 Task: Look for space in Ushibuka, Japan from 8th June, 2023 to 16th June, 2023 for 2 adults in price range Rs.10000 to Rs.15000. Place can be entire place with 1  bedroom having 1 bed and 1 bathroom. Property type can be house, flat, guest house, hotel. Amenities needed are: washing machine. Booking option can be shelf check-in. Required host language is English.
Action: Mouse moved to (465, 76)
Screenshot: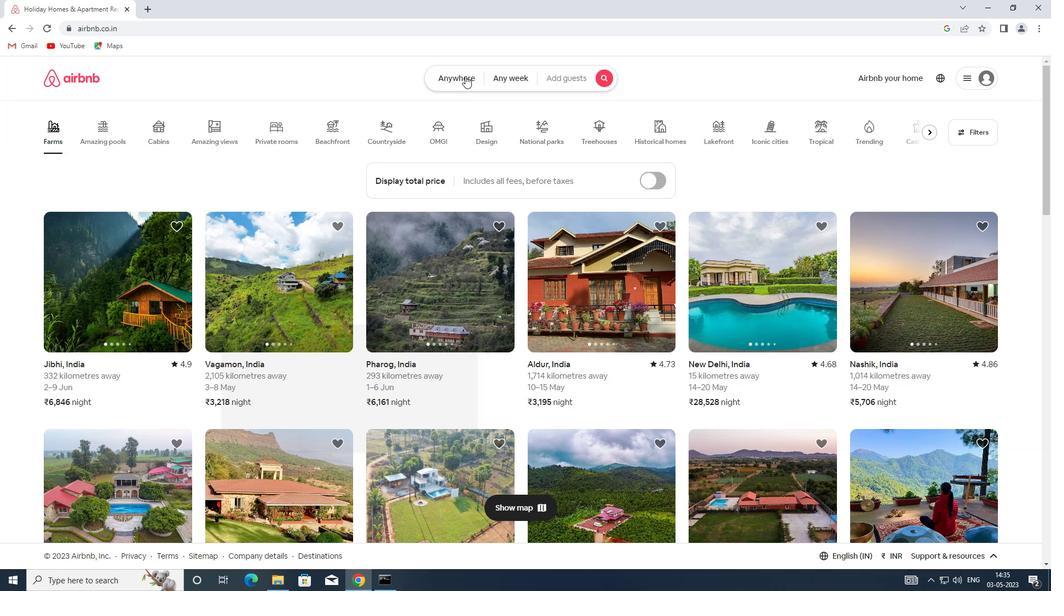 
Action: Mouse pressed left at (465, 76)
Screenshot: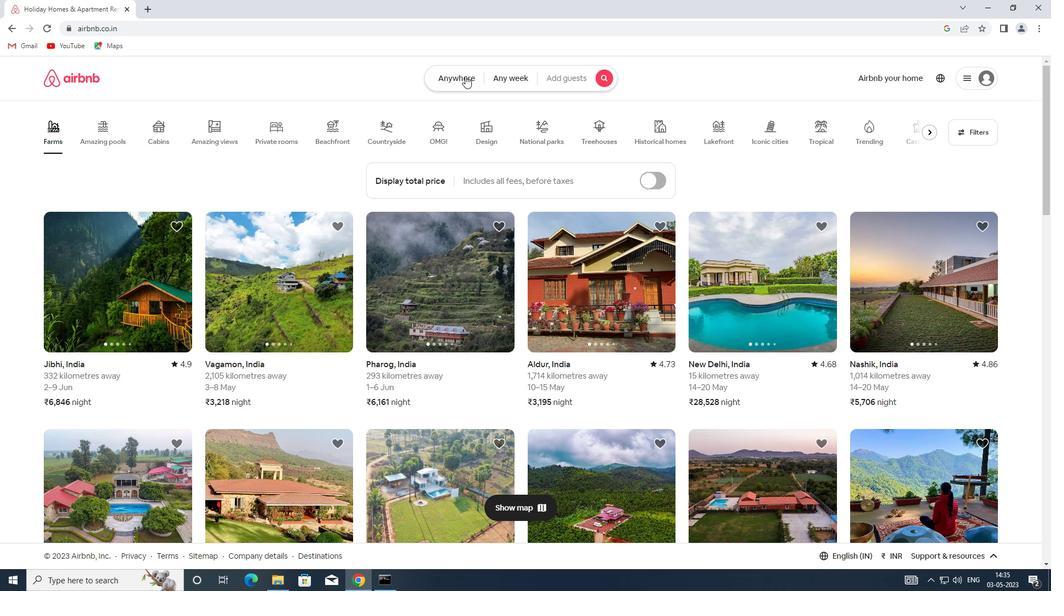 
Action: Mouse moved to (412, 112)
Screenshot: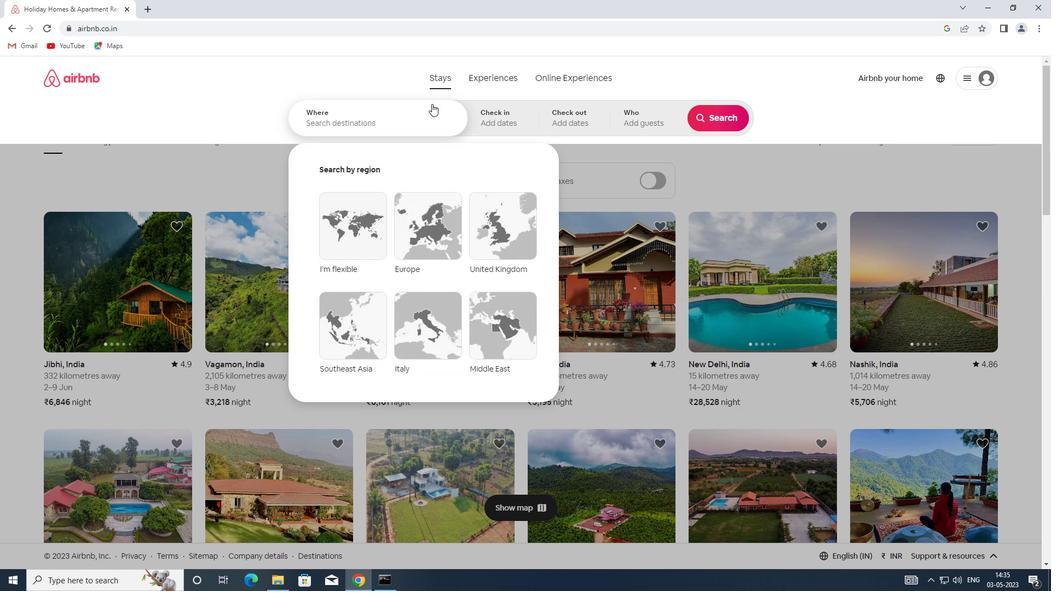 
Action: Mouse pressed left at (412, 112)
Screenshot: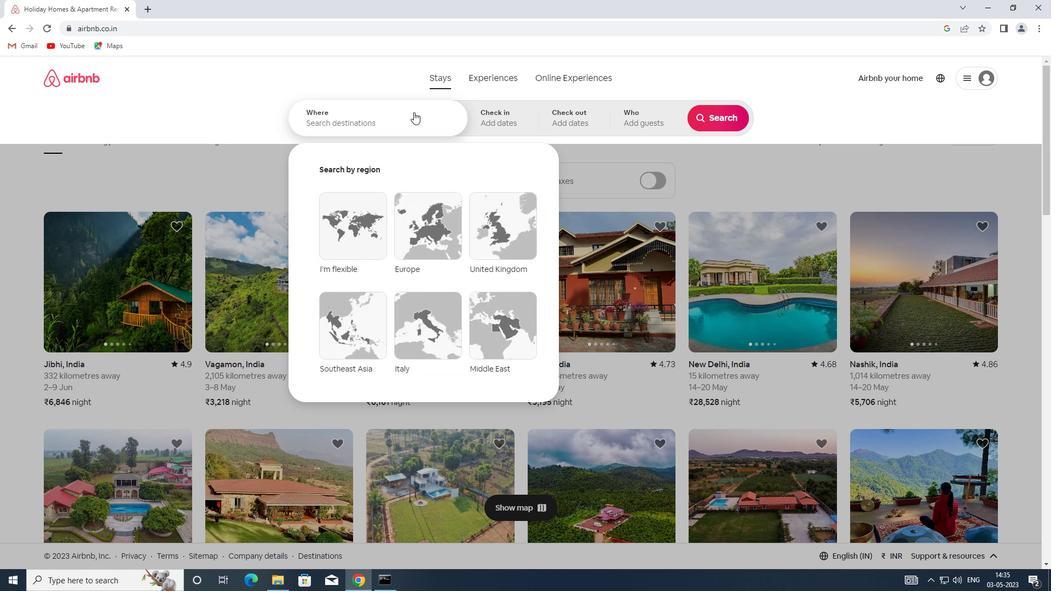 
Action: Key pressed <Key.shift>USHIBUKA,<Key.shift>JAPAN
Screenshot: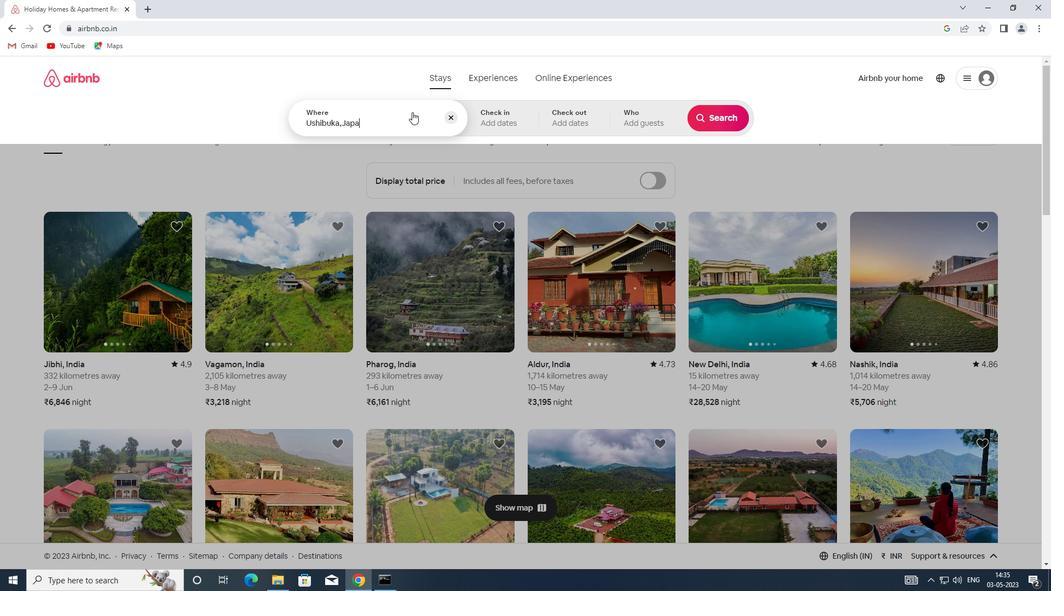 
Action: Mouse moved to (501, 121)
Screenshot: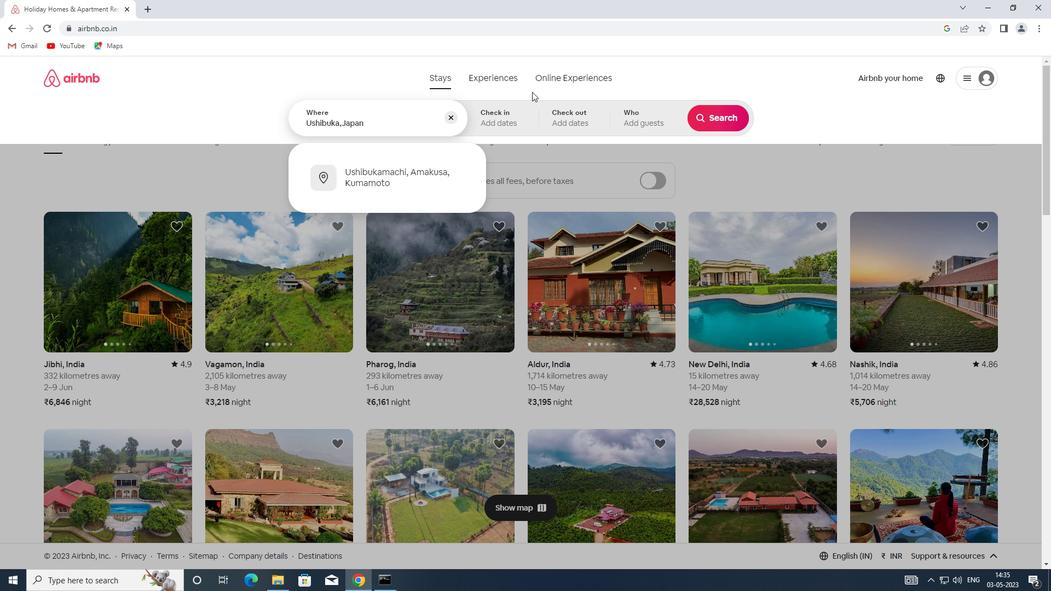 
Action: Mouse pressed left at (501, 121)
Screenshot: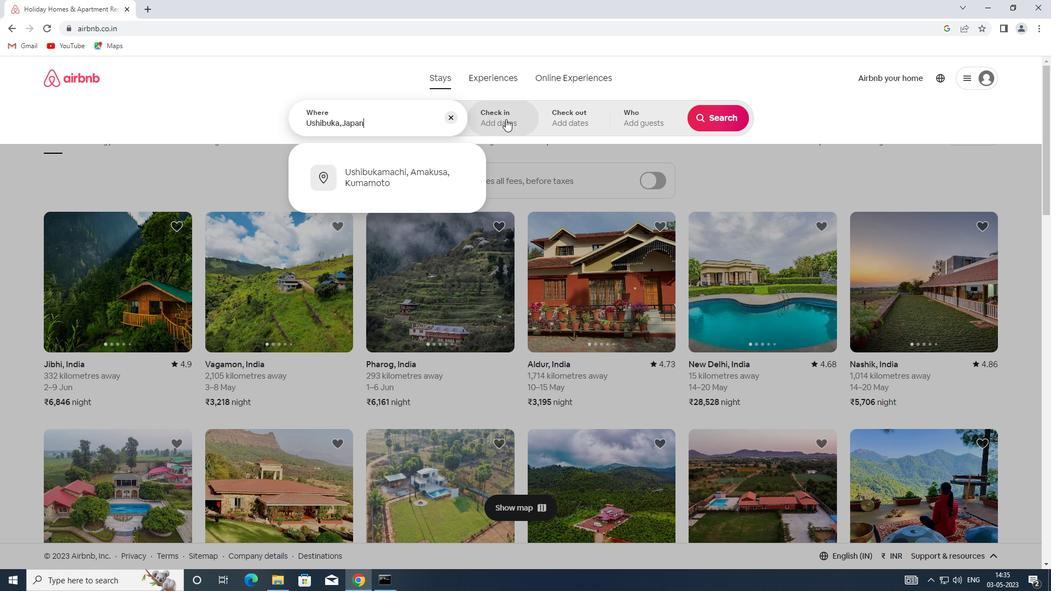 
Action: Mouse moved to (654, 277)
Screenshot: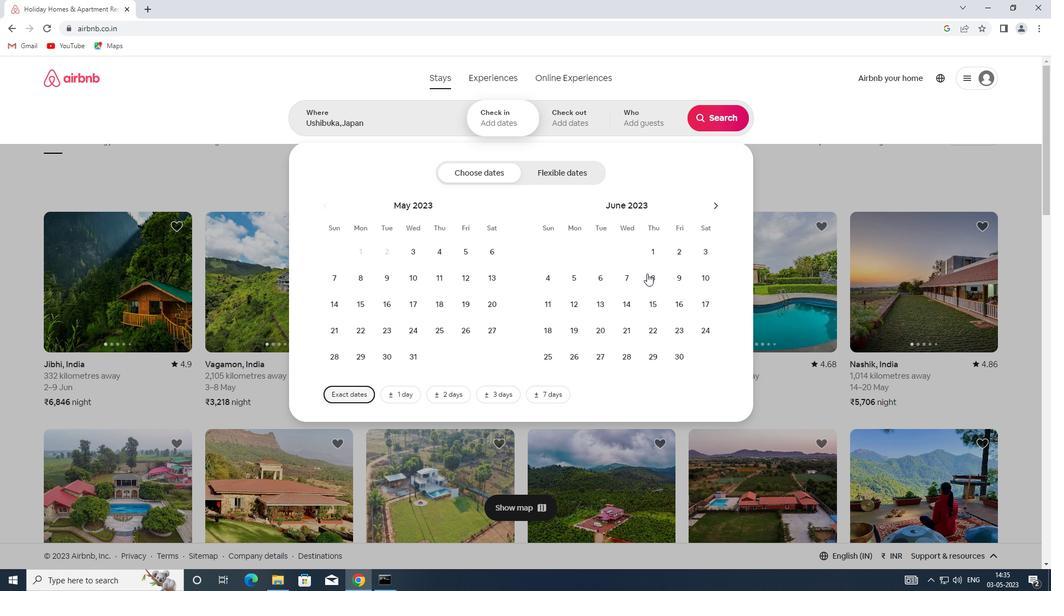 
Action: Mouse pressed left at (654, 277)
Screenshot: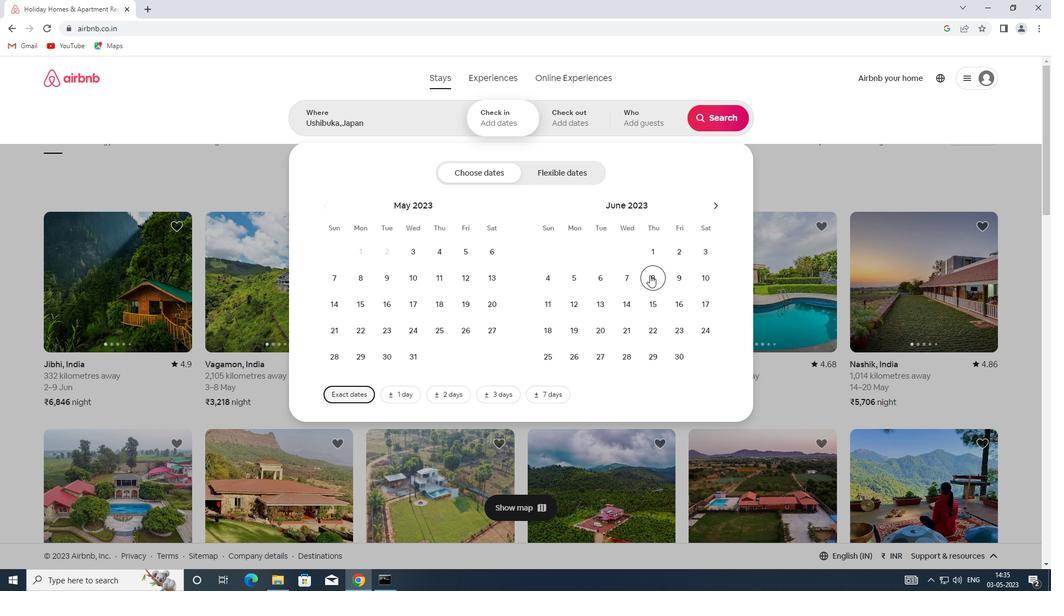 
Action: Mouse moved to (679, 306)
Screenshot: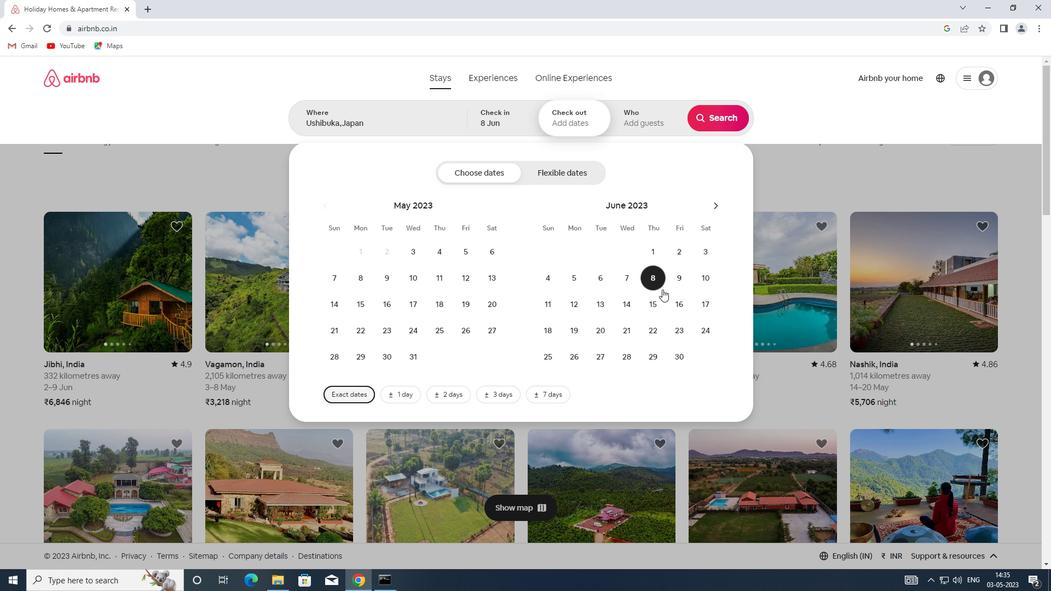 
Action: Mouse pressed left at (679, 306)
Screenshot: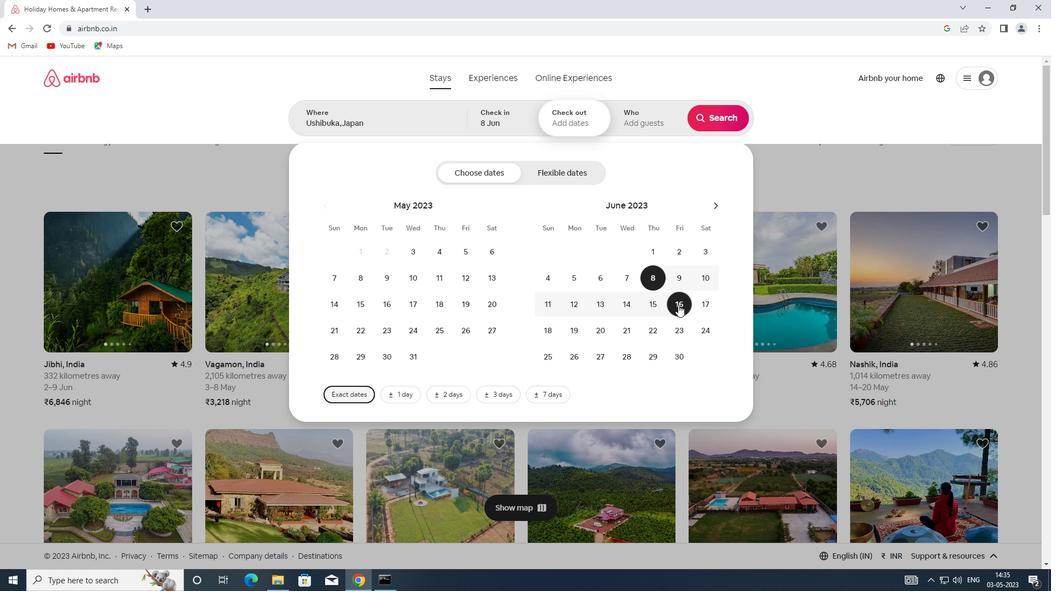 
Action: Mouse moved to (651, 123)
Screenshot: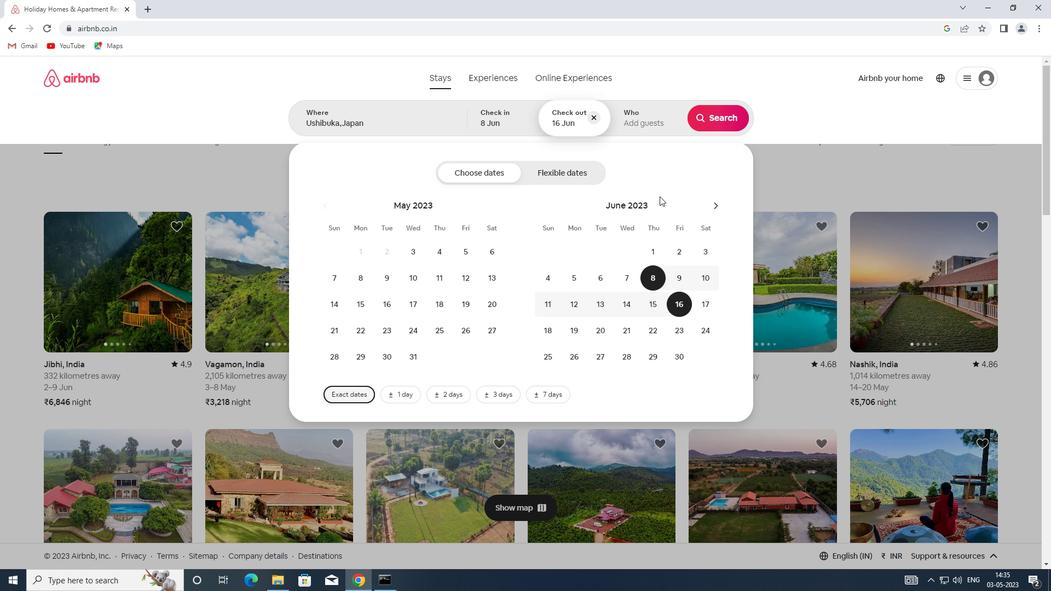 
Action: Mouse pressed left at (651, 123)
Screenshot: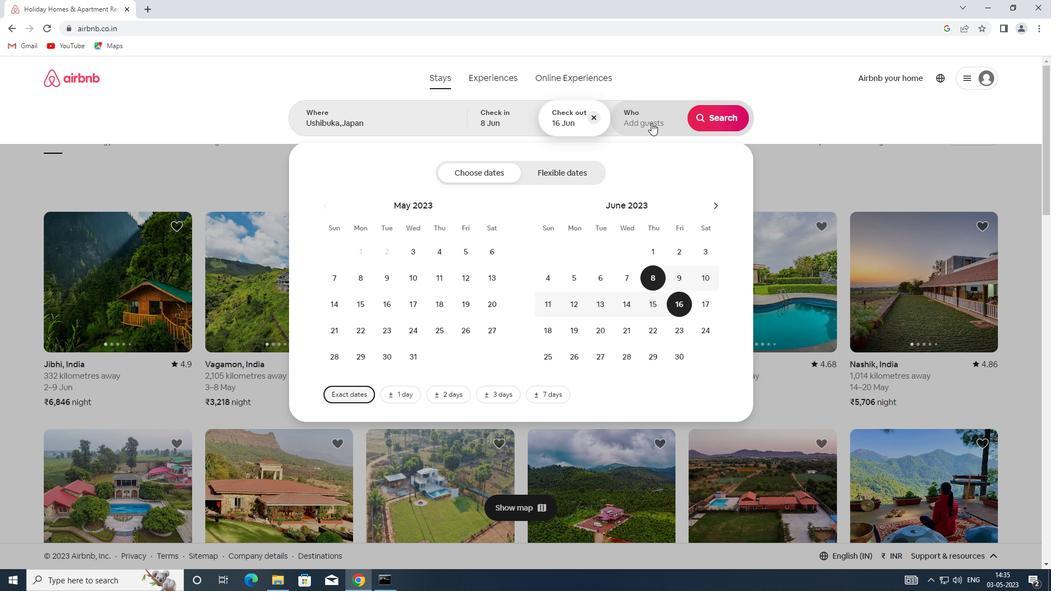 
Action: Mouse moved to (717, 176)
Screenshot: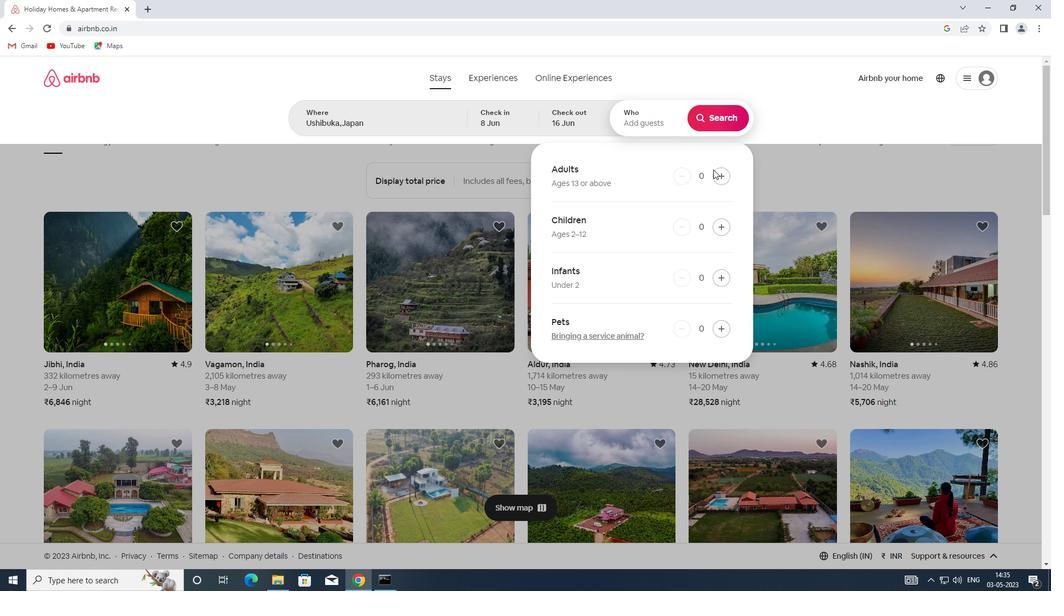 
Action: Mouse pressed left at (717, 176)
Screenshot: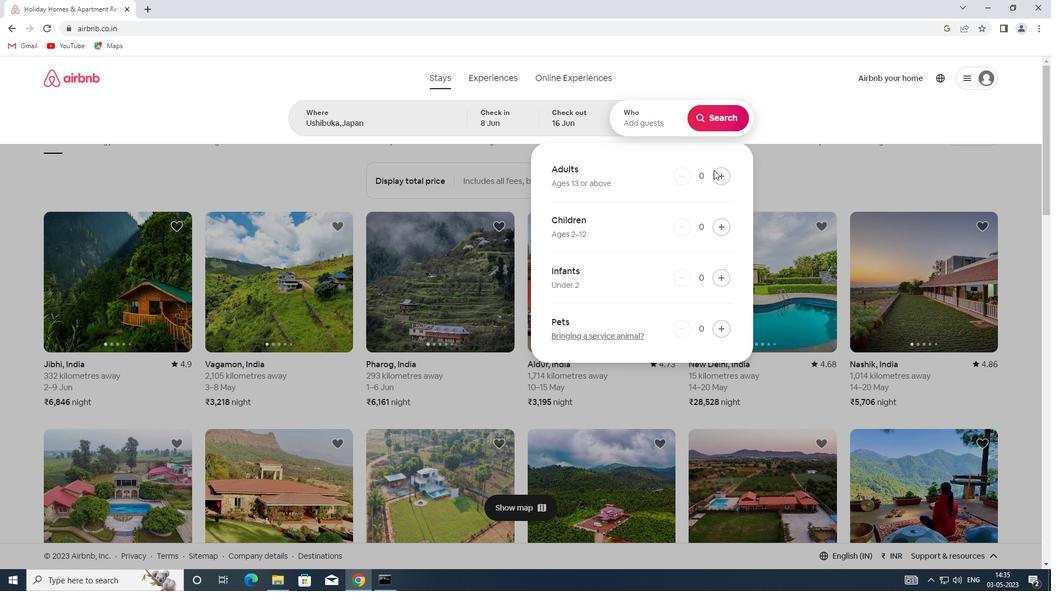 
Action: Mouse pressed left at (717, 176)
Screenshot: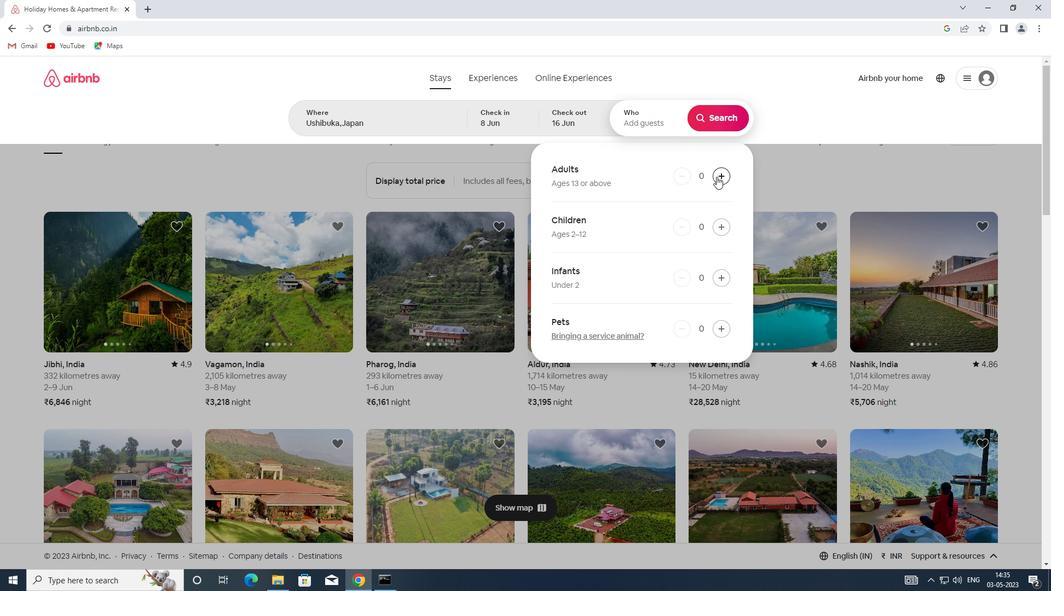 
Action: Mouse moved to (711, 127)
Screenshot: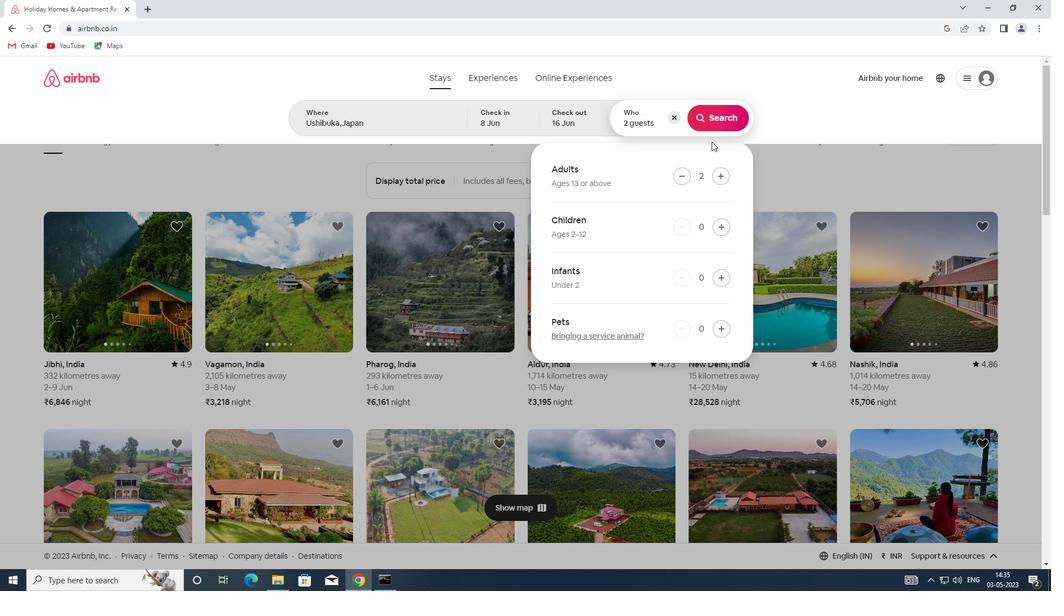 
Action: Mouse pressed left at (711, 127)
Screenshot: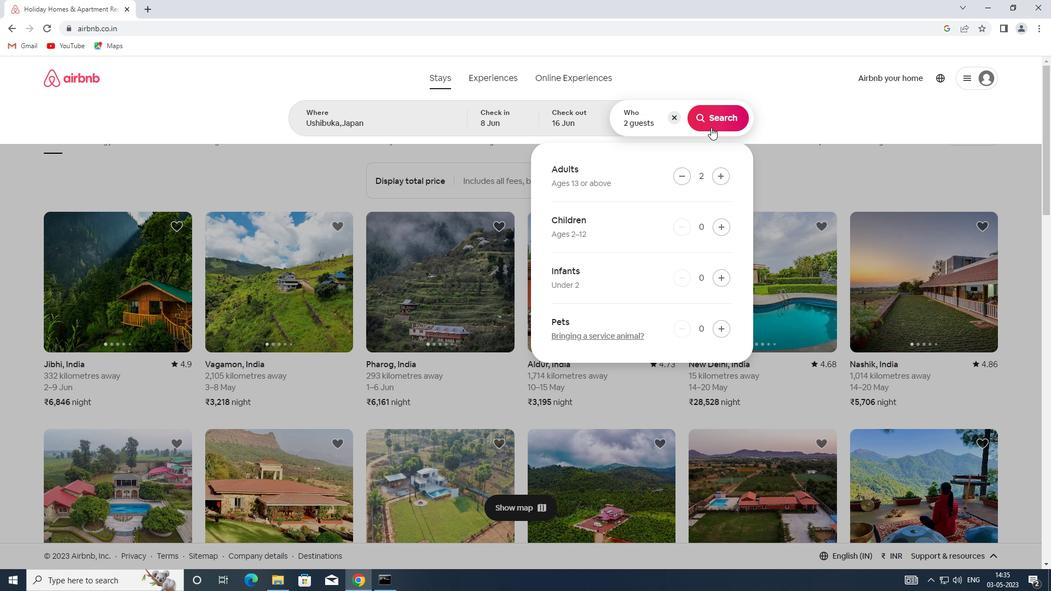 
Action: Mouse moved to (1003, 127)
Screenshot: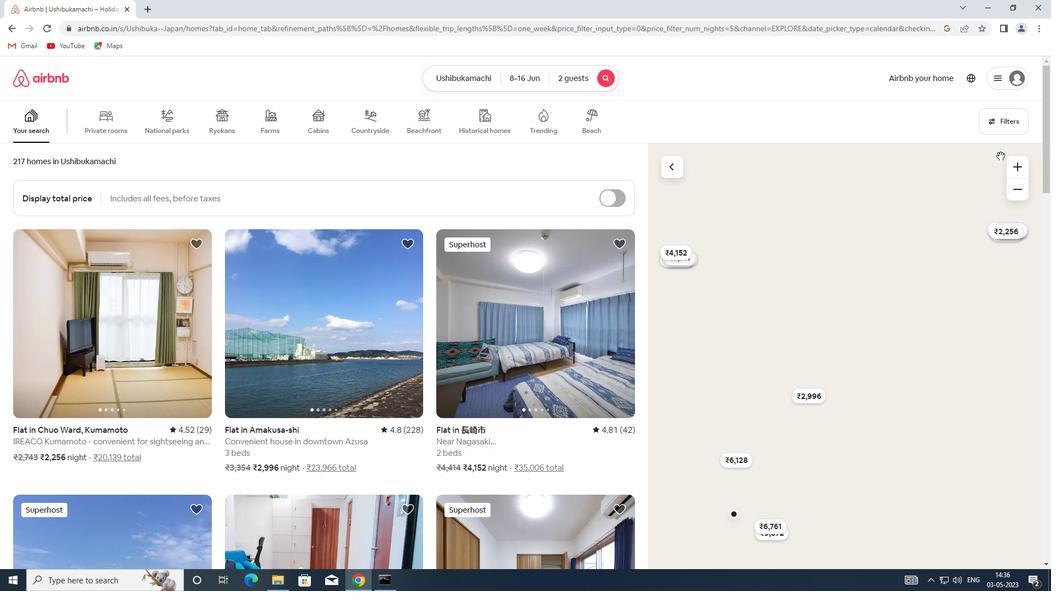 
Action: Mouse pressed left at (1003, 127)
Screenshot: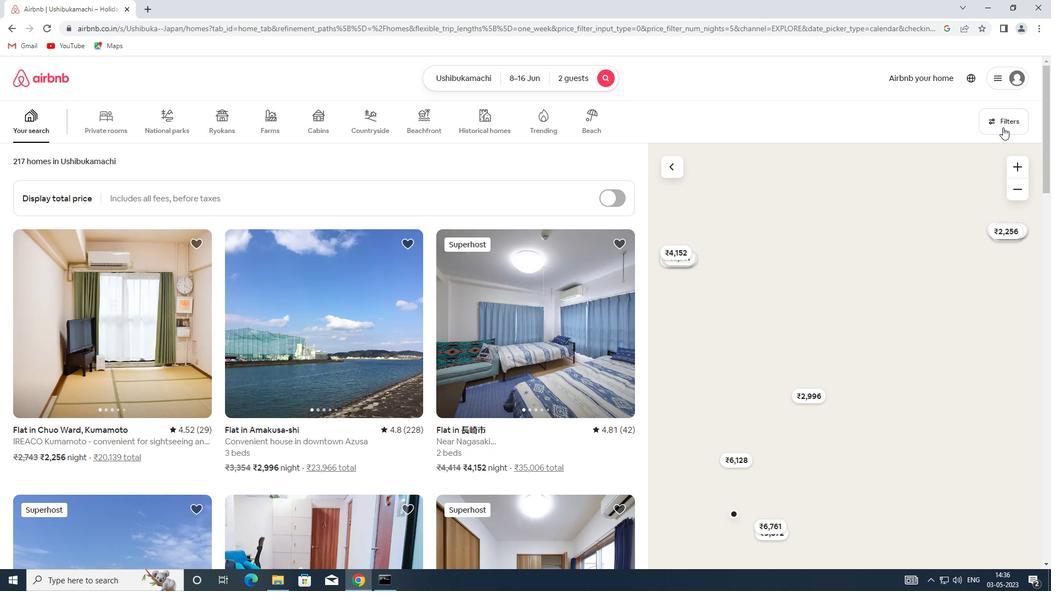
Action: Mouse moved to (394, 264)
Screenshot: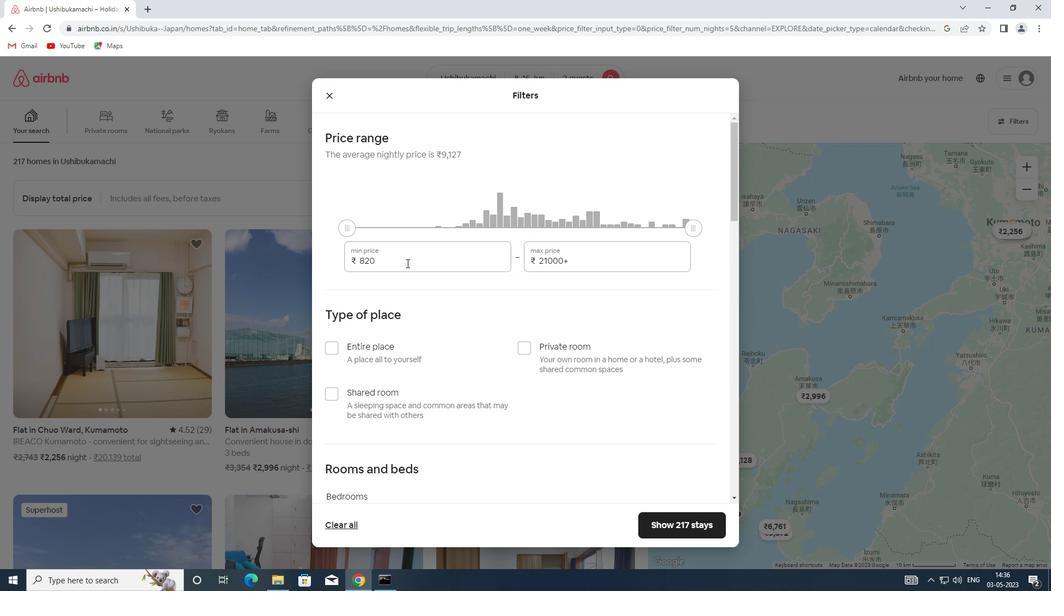 
Action: Mouse pressed left at (394, 264)
Screenshot: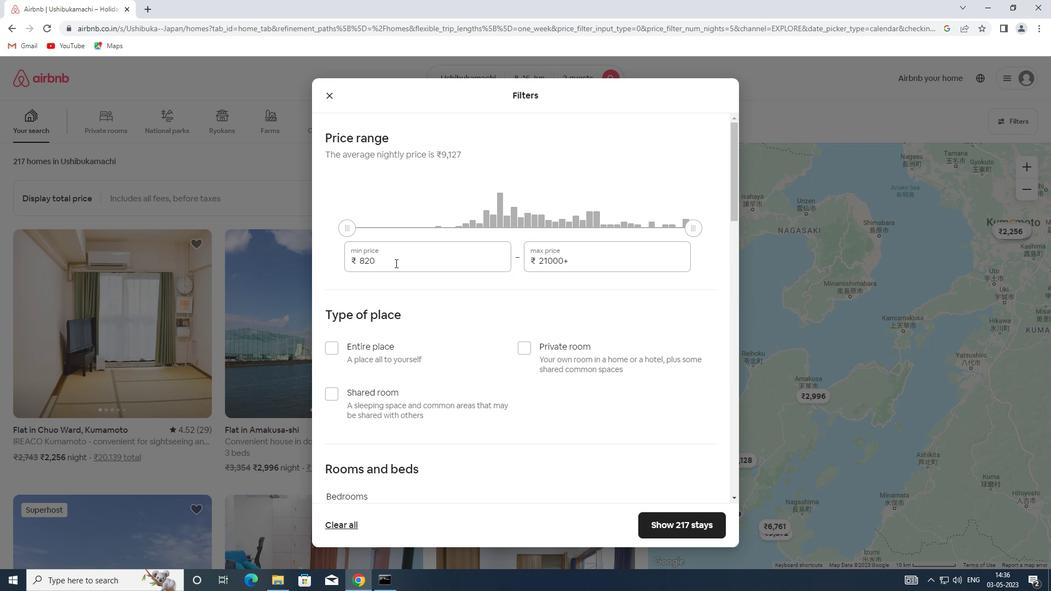 
Action: Mouse moved to (328, 264)
Screenshot: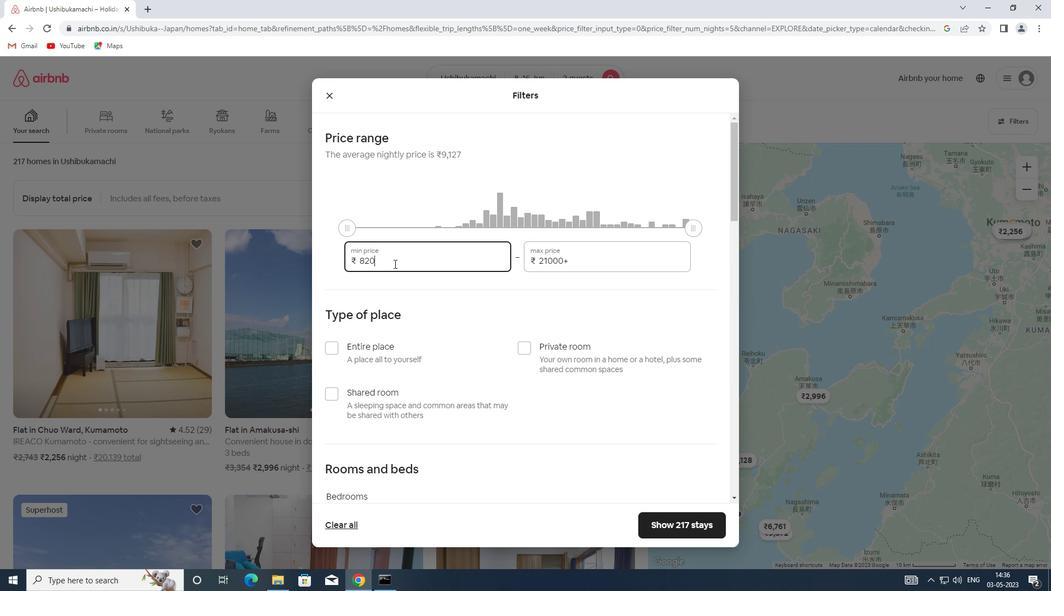 
Action: Key pressed 1000
Screenshot: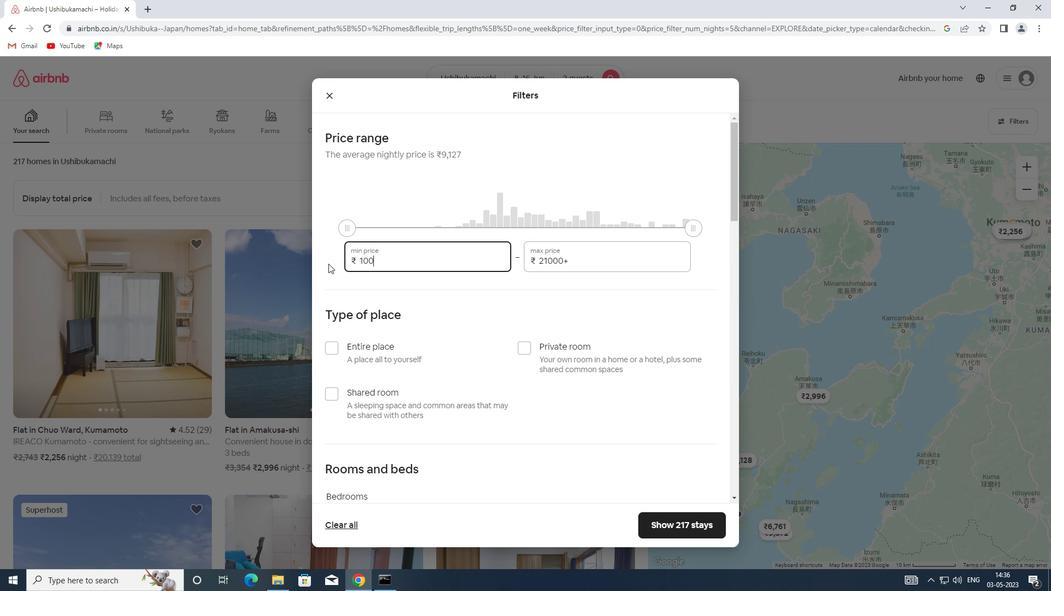 
Action: Mouse moved to (382, 269)
Screenshot: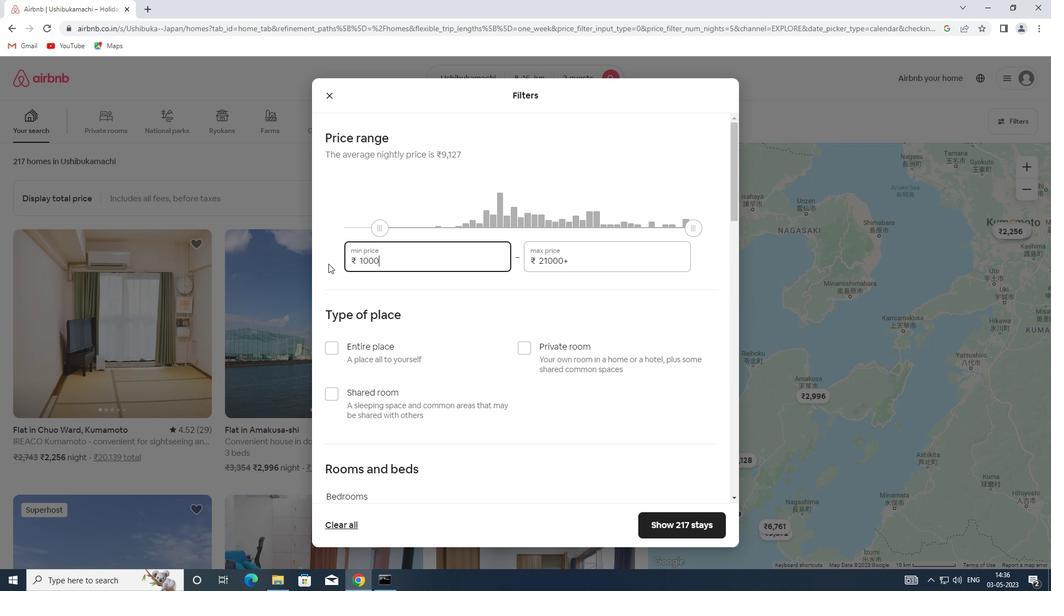 
Action: Key pressed 0
Screenshot: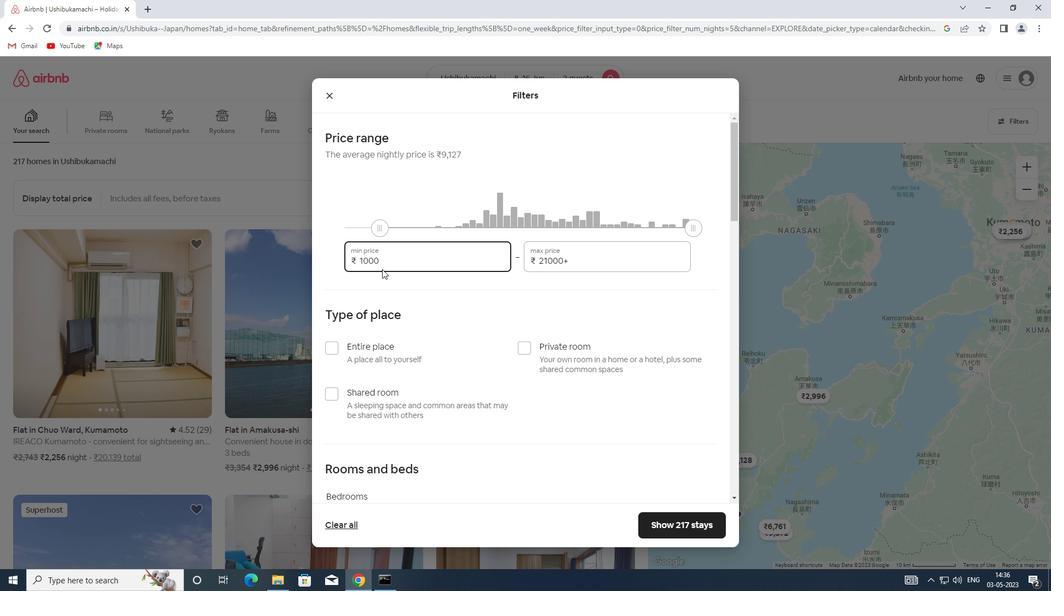 
Action: Mouse moved to (582, 262)
Screenshot: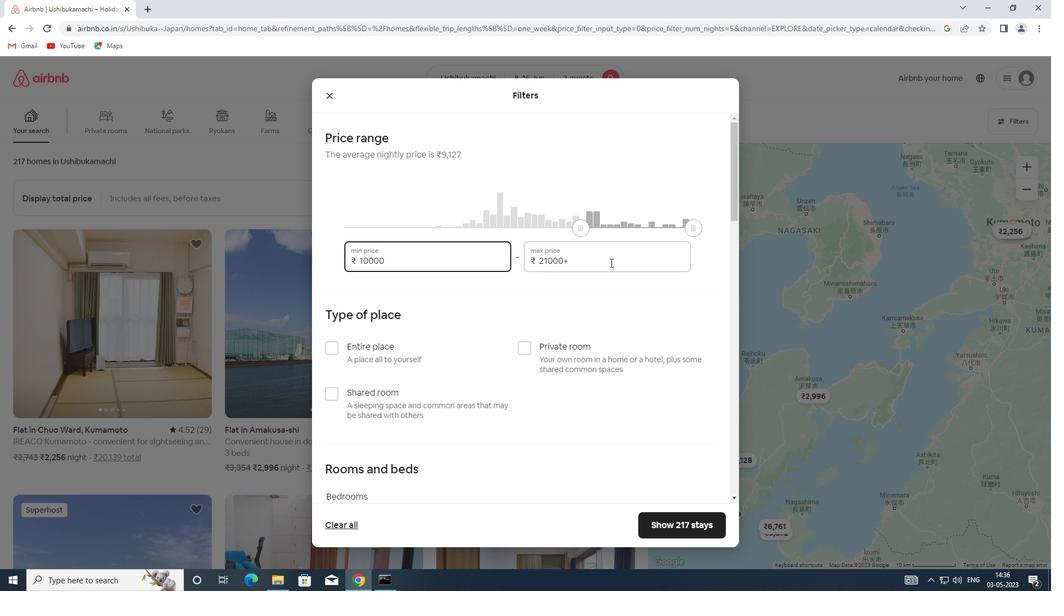 
Action: Mouse pressed left at (582, 262)
Screenshot: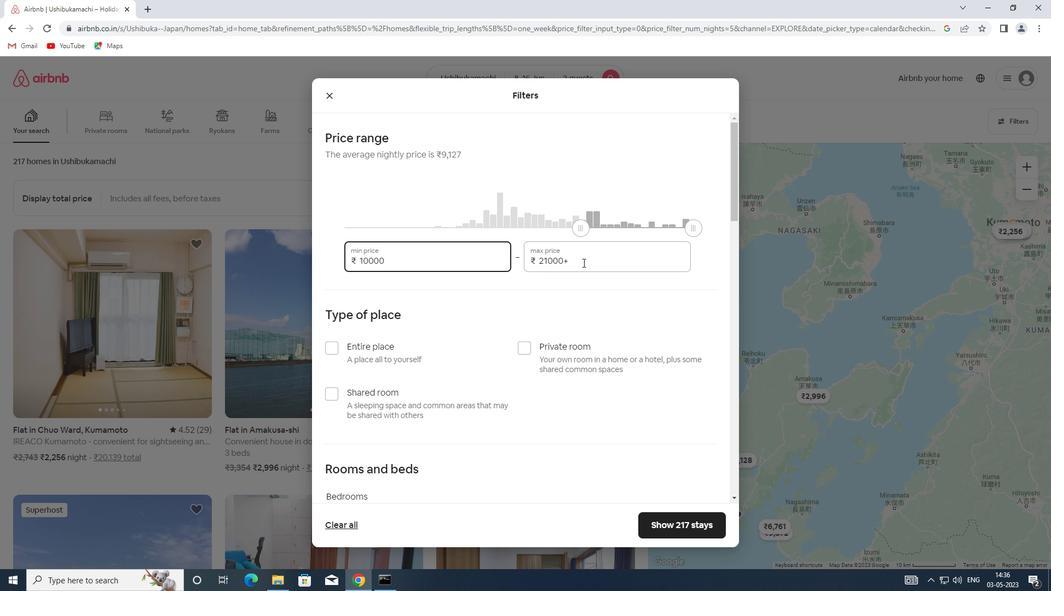 
Action: Mouse moved to (500, 260)
Screenshot: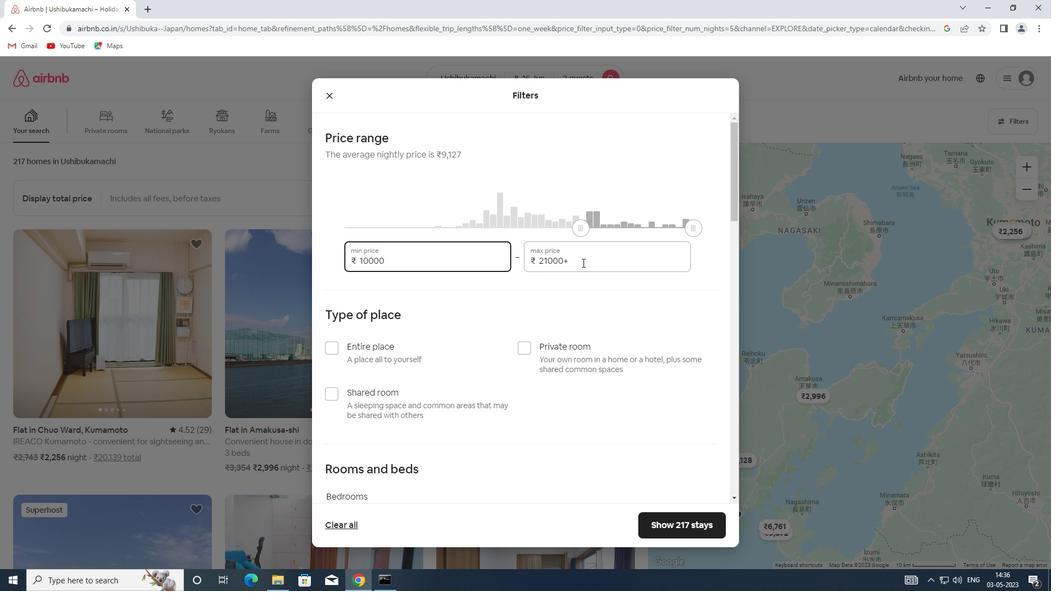
Action: Key pressed 15000
Screenshot: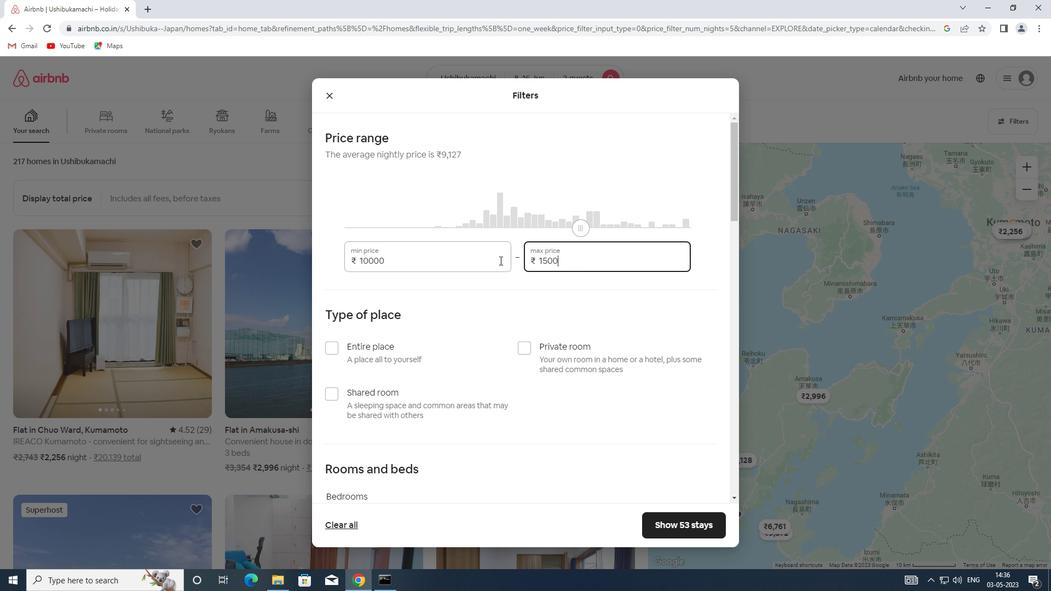 
Action: Mouse moved to (366, 349)
Screenshot: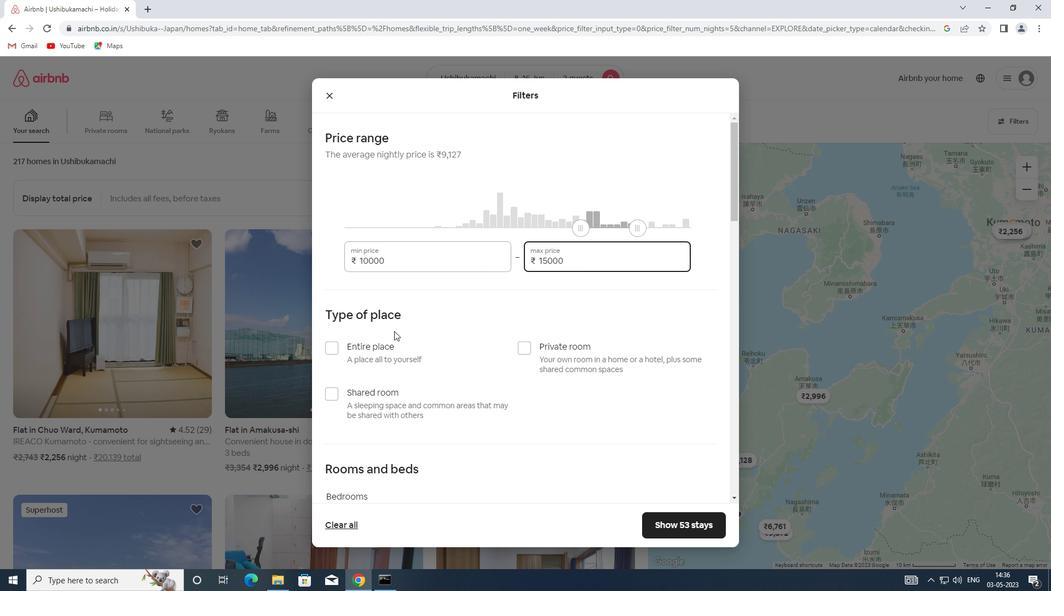 
Action: Mouse pressed left at (366, 349)
Screenshot: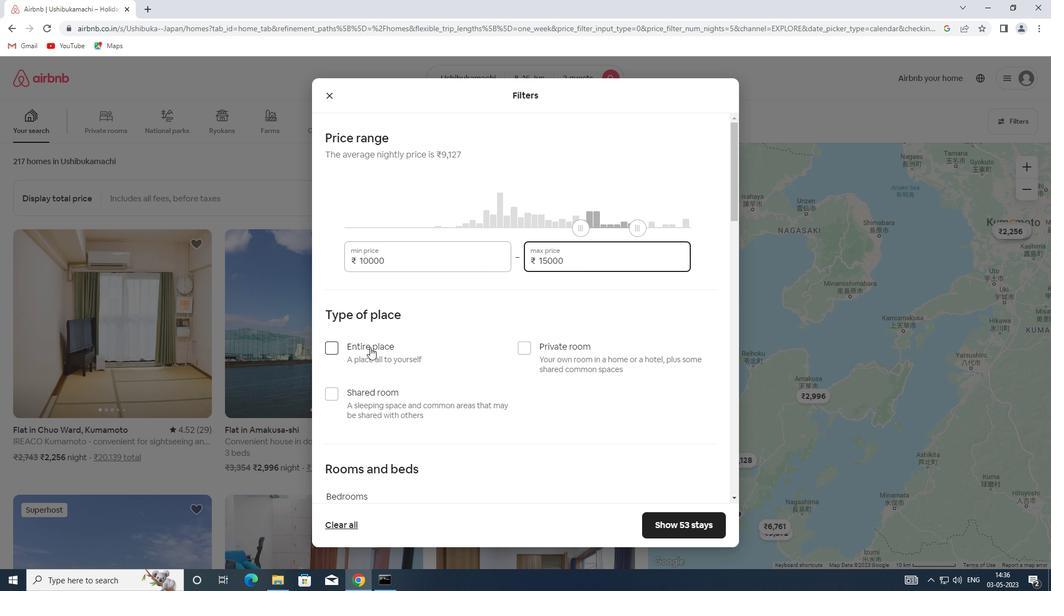 
Action: Mouse moved to (377, 327)
Screenshot: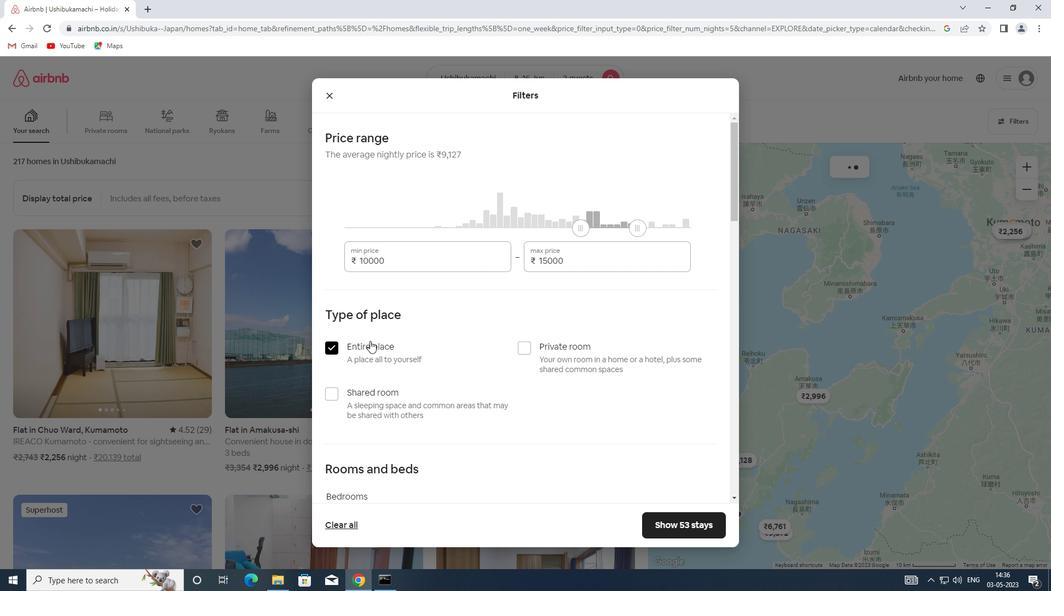 
Action: Mouse scrolled (377, 327) with delta (0, 0)
Screenshot: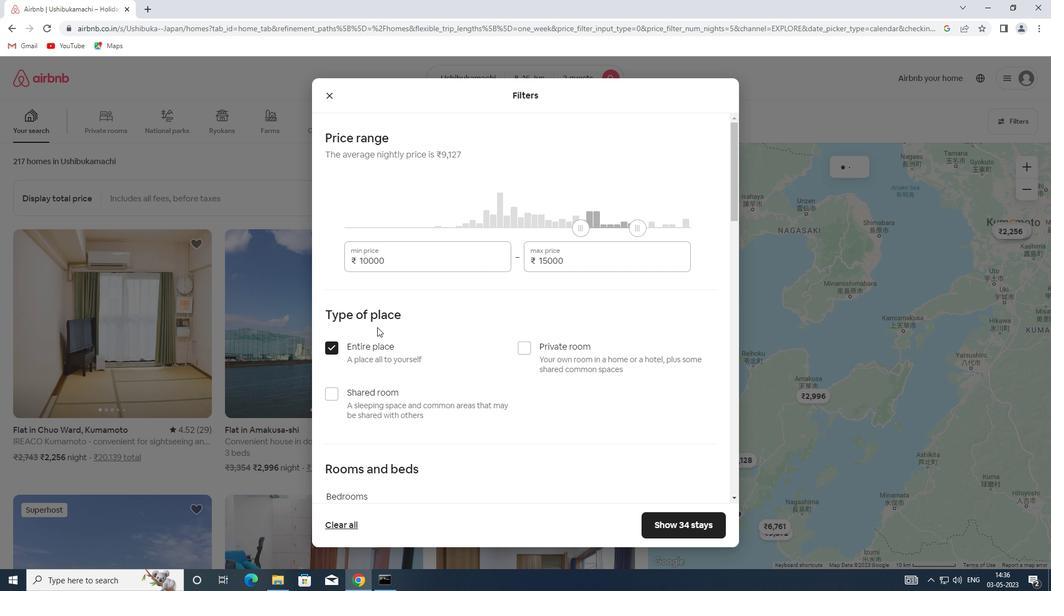 
Action: Mouse scrolled (377, 327) with delta (0, 0)
Screenshot: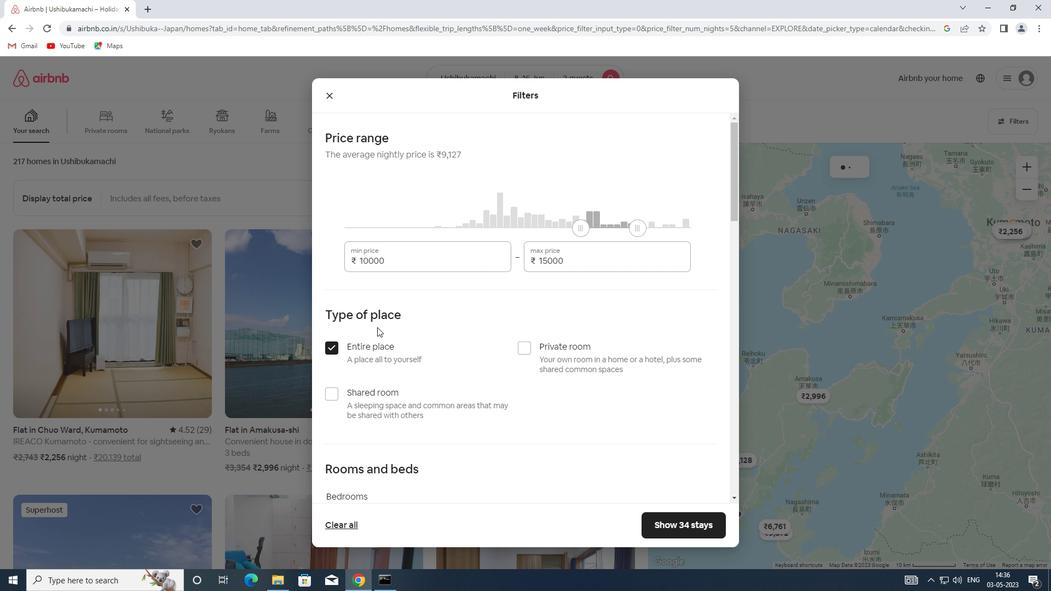 
Action: Mouse scrolled (377, 327) with delta (0, 0)
Screenshot: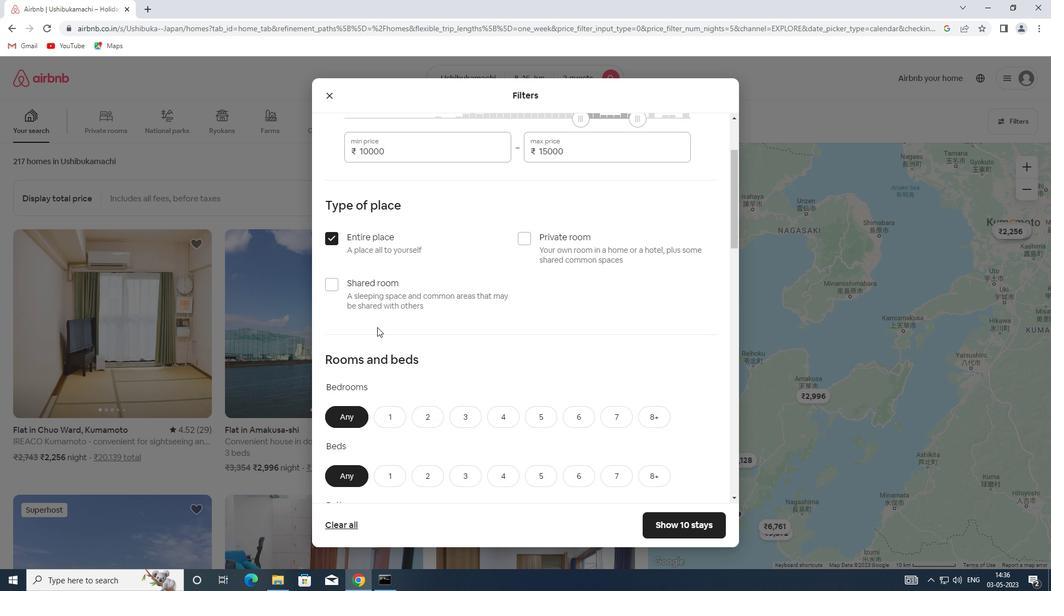 
Action: Mouse scrolled (377, 327) with delta (0, 0)
Screenshot: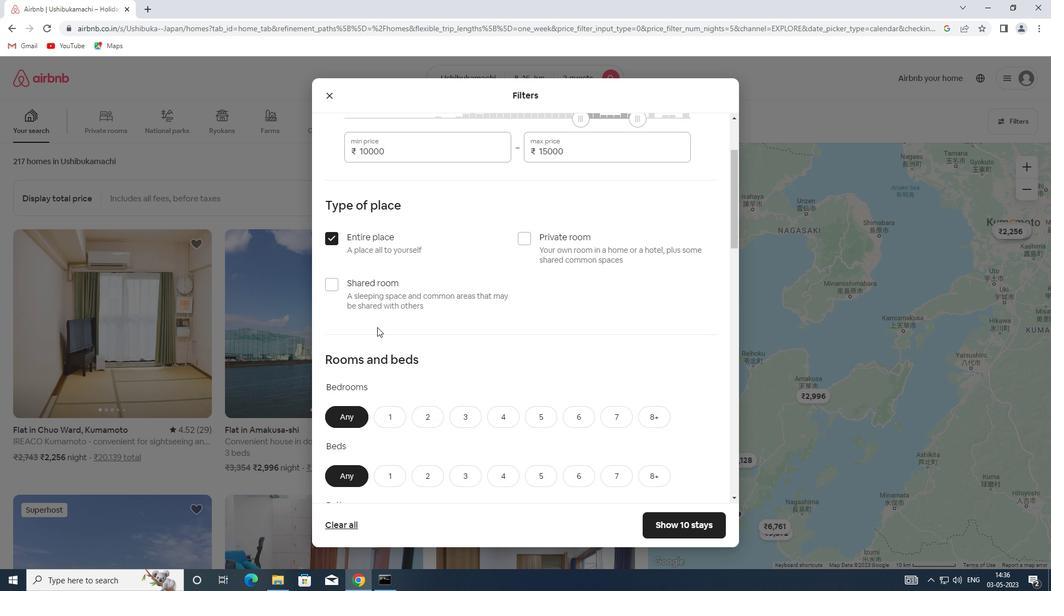 
Action: Mouse moved to (381, 315)
Screenshot: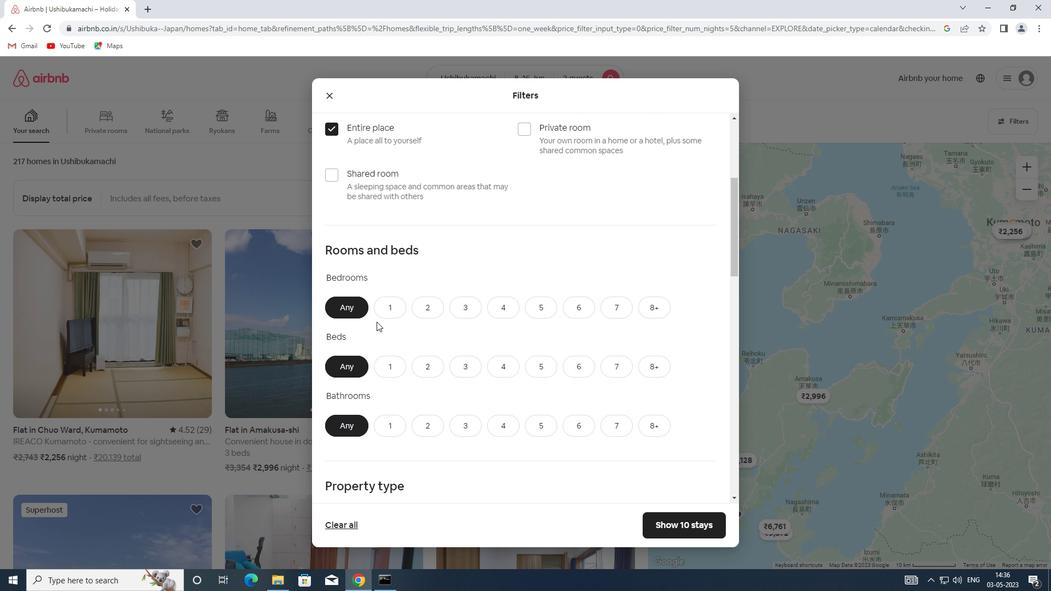 
Action: Mouse pressed left at (381, 315)
Screenshot: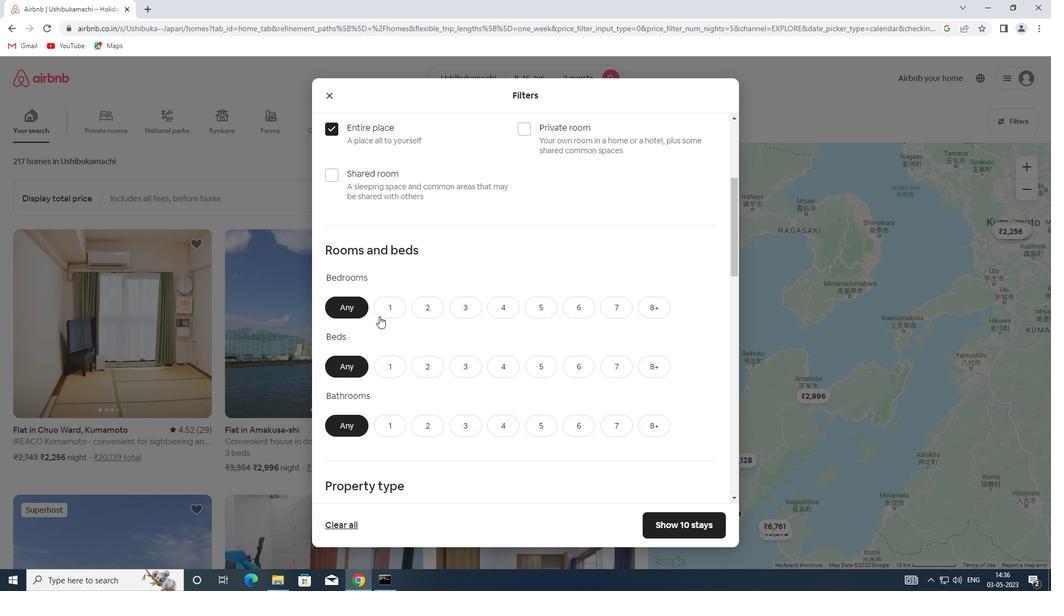 
Action: Mouse moved to (389, 360)
Screenshot: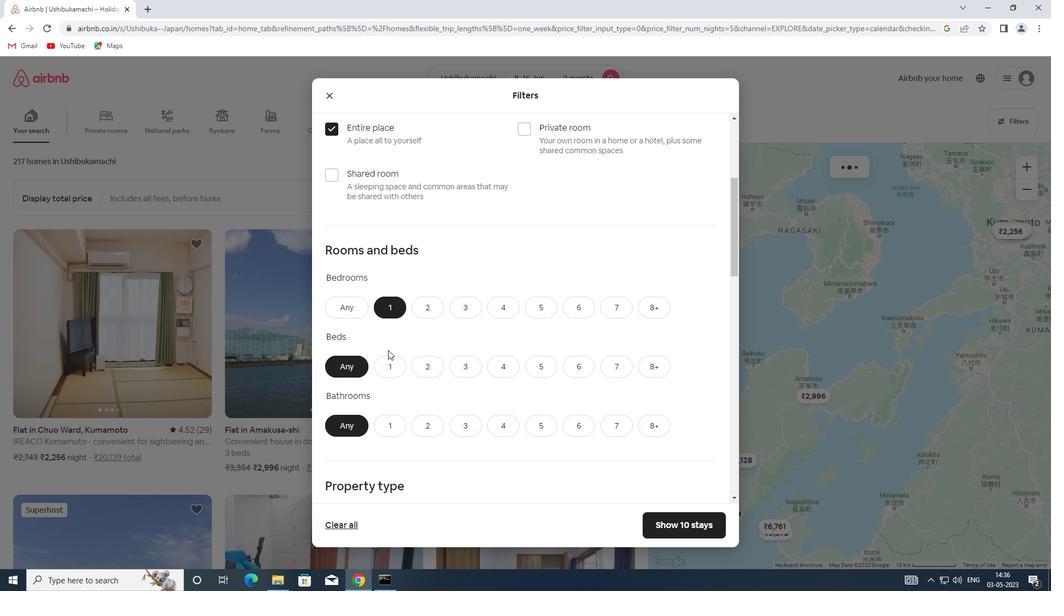 
Action: Mouse pressed left at (389, 360)
Screenshot: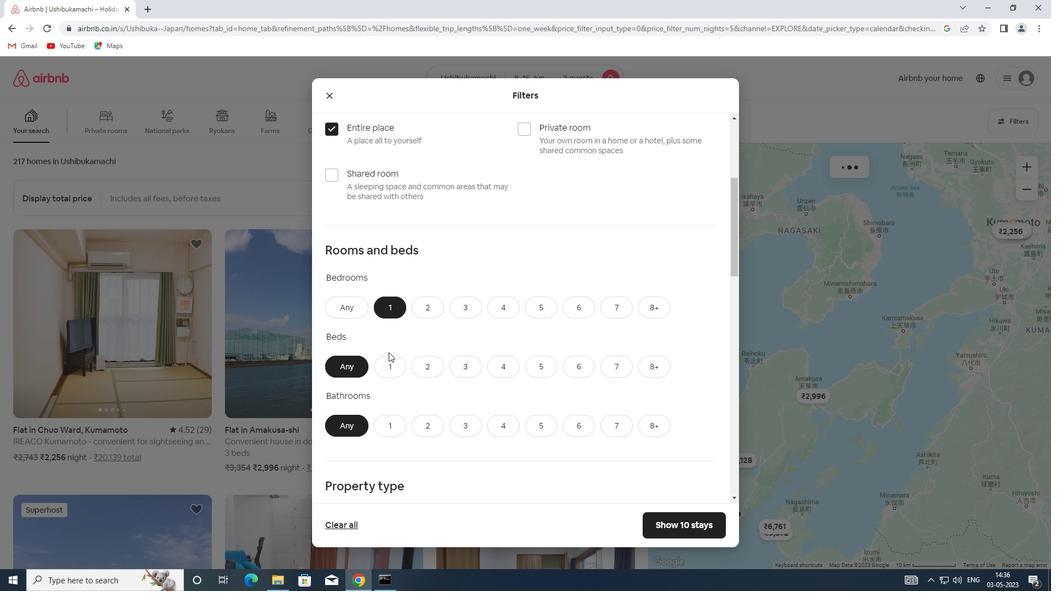 
Action: Mouse moved to (388, 426)
Screenshot: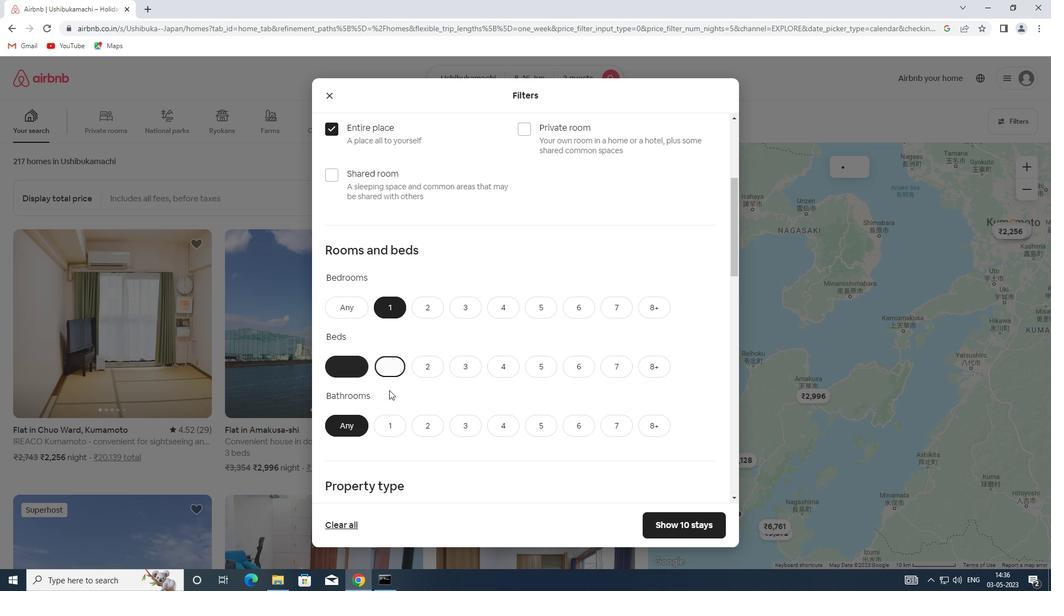 
Action: Mouse pressed left at (388, 426)
Screenshot: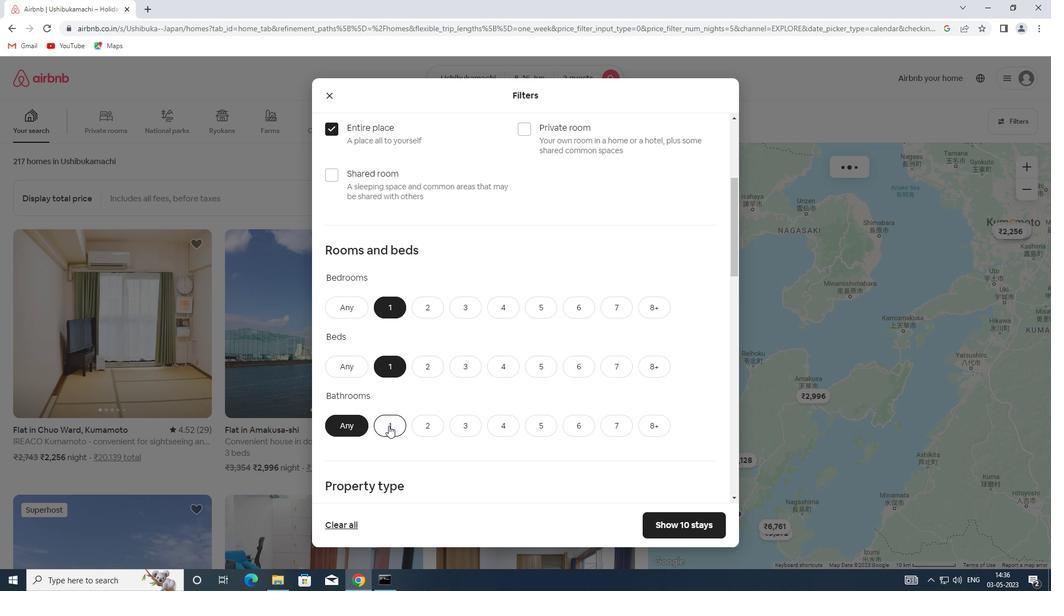 
Action: Mouse moved to (388, 408)
Screenshot: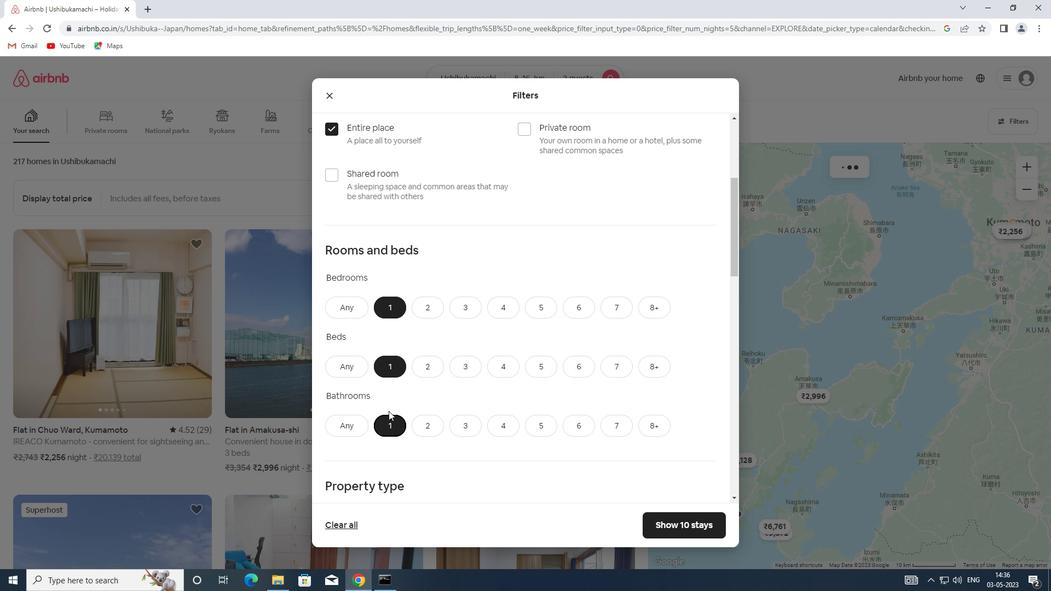 
Action: Mouse scrolled (388, 408) with delta (0, 0)
Screenshot: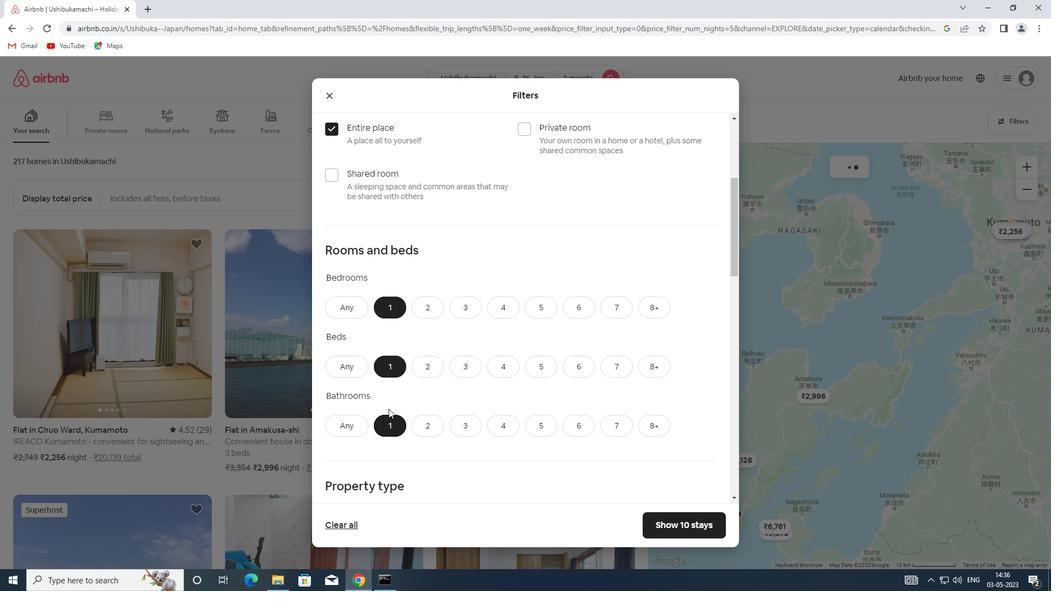 
Action: Mouse scrolled (388, 408) with delta (0, 0)
Screenshot: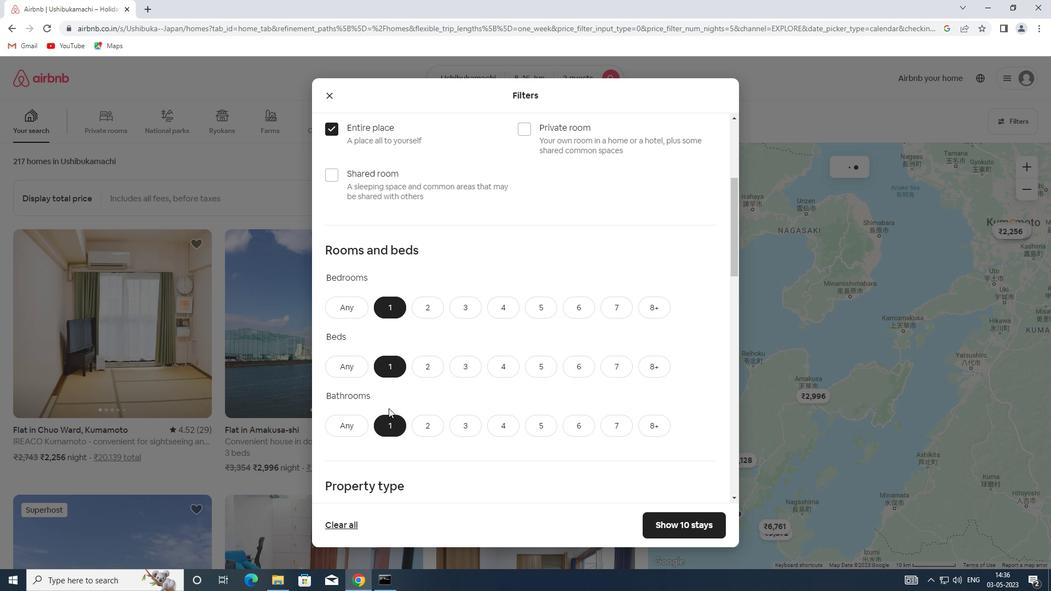 
Action: Mouse scrolled (388, 408) with delta (0, 0)
Screenshot: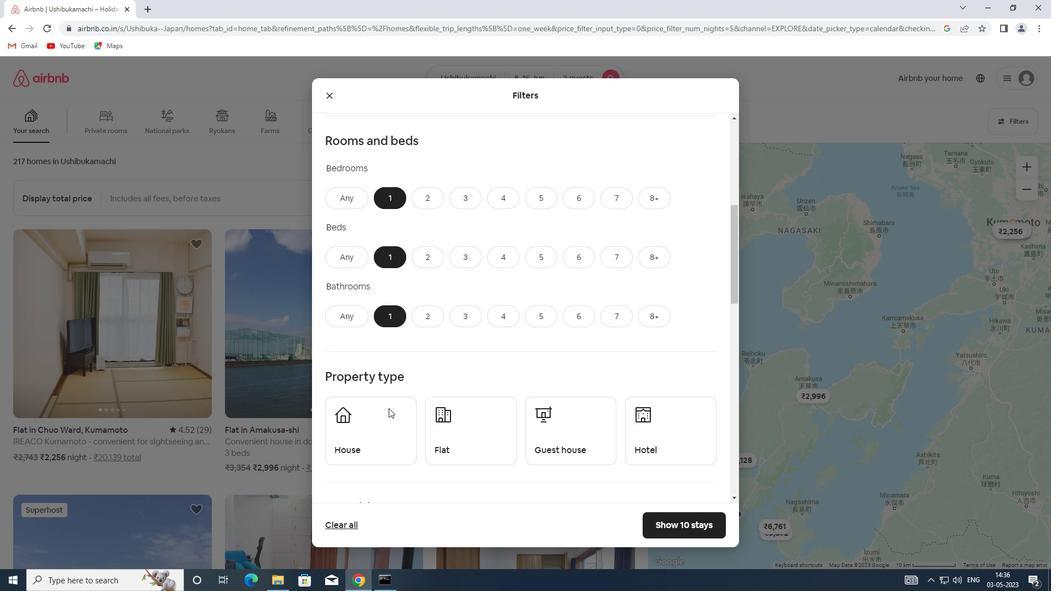 
Action: Mouse scrolled (388, 408) with delta (0, 0)
Screenshot: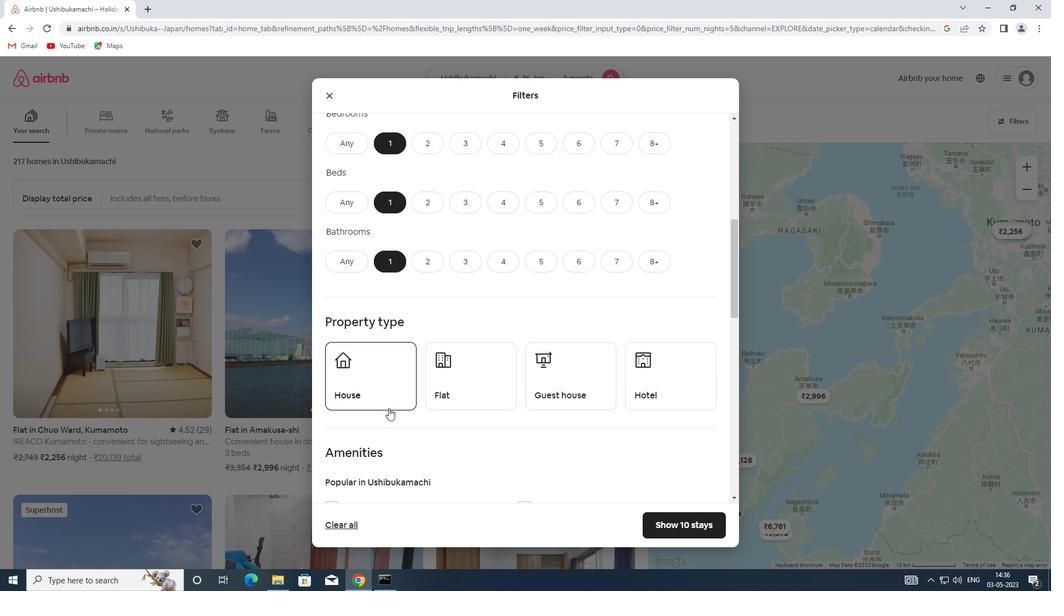 
Action: Mouse moved to (374, 337)
Screenshot: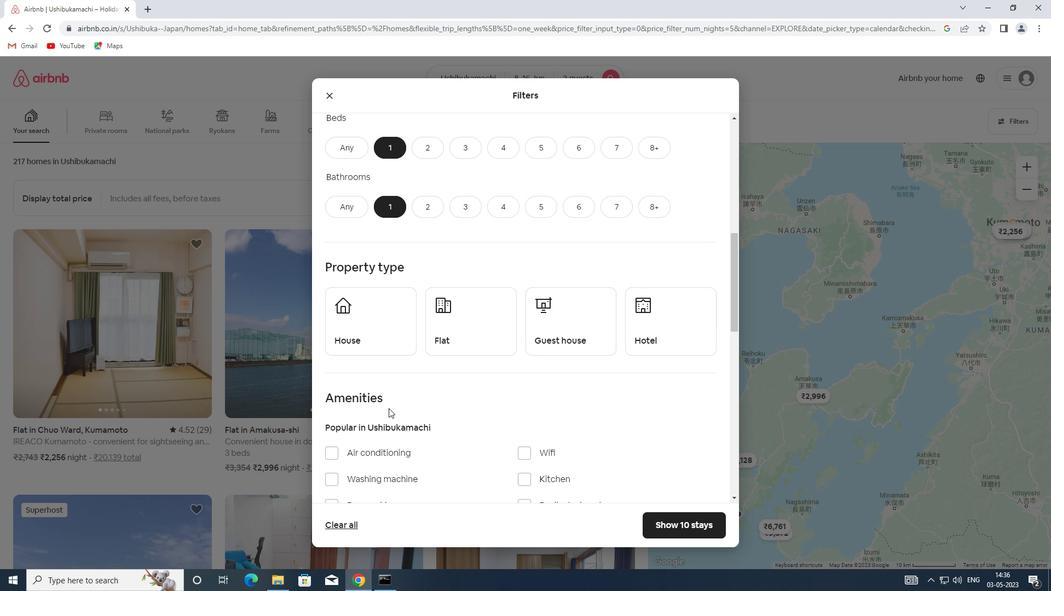 
Action: Mouse pressed left at (374, 337)
Screenshot: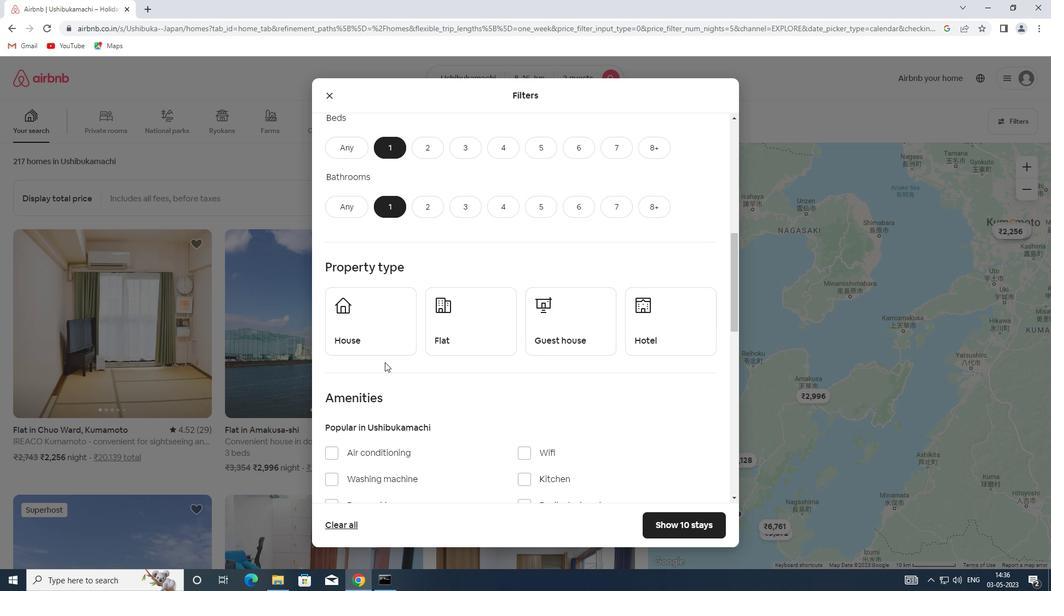 
Action: Mouse moved to (445, 332)
Screenshot: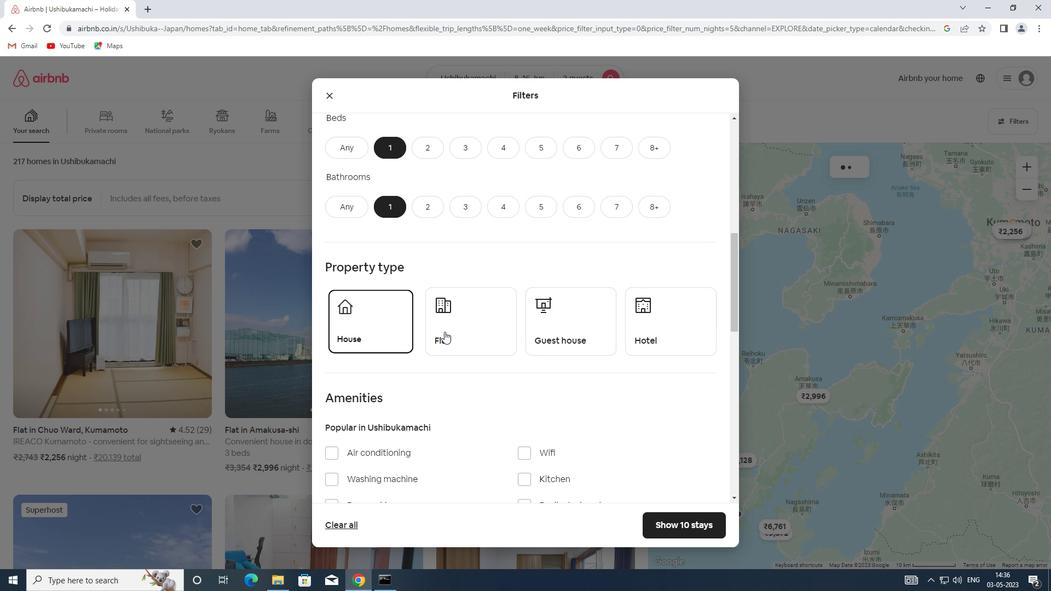 
Action: Mouse pressed left at (445, 332)
Screenshot: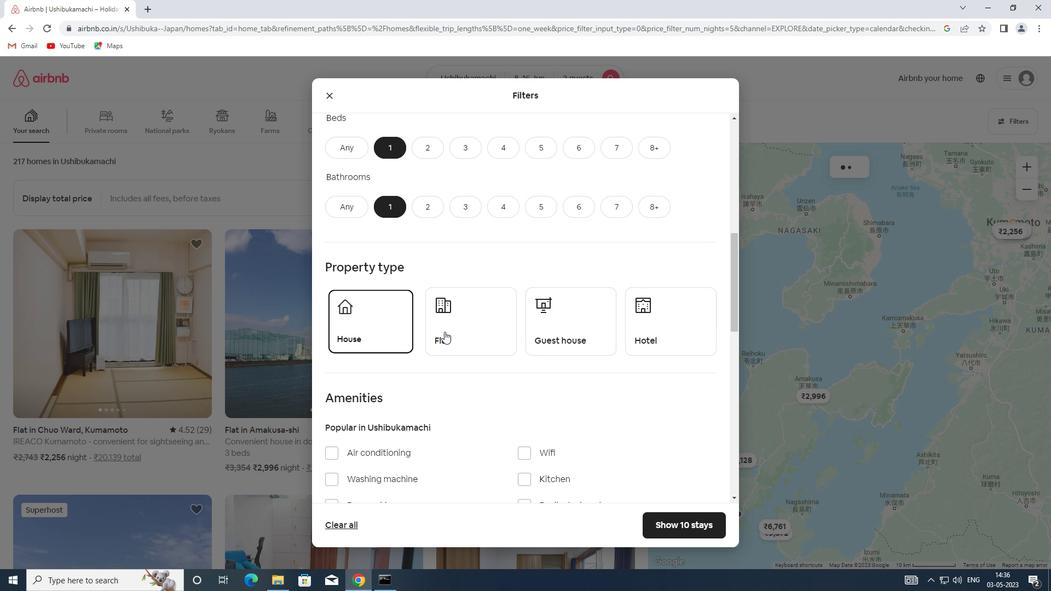 
Action: Mouse moved to (546, 332)
Screenshot: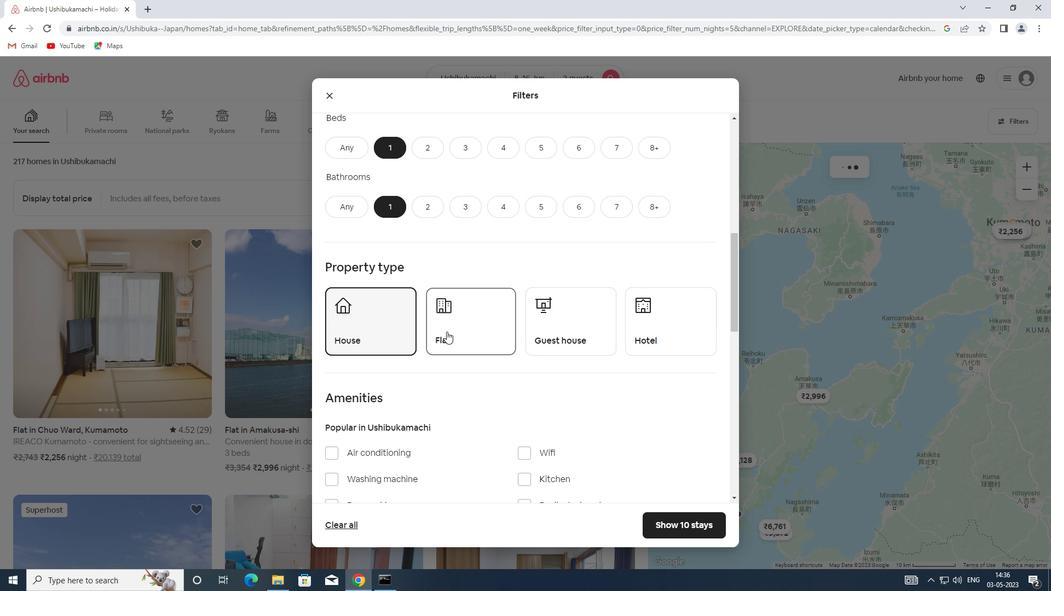 
Action: Mouse pressed left at (546, 332)
Screenshot: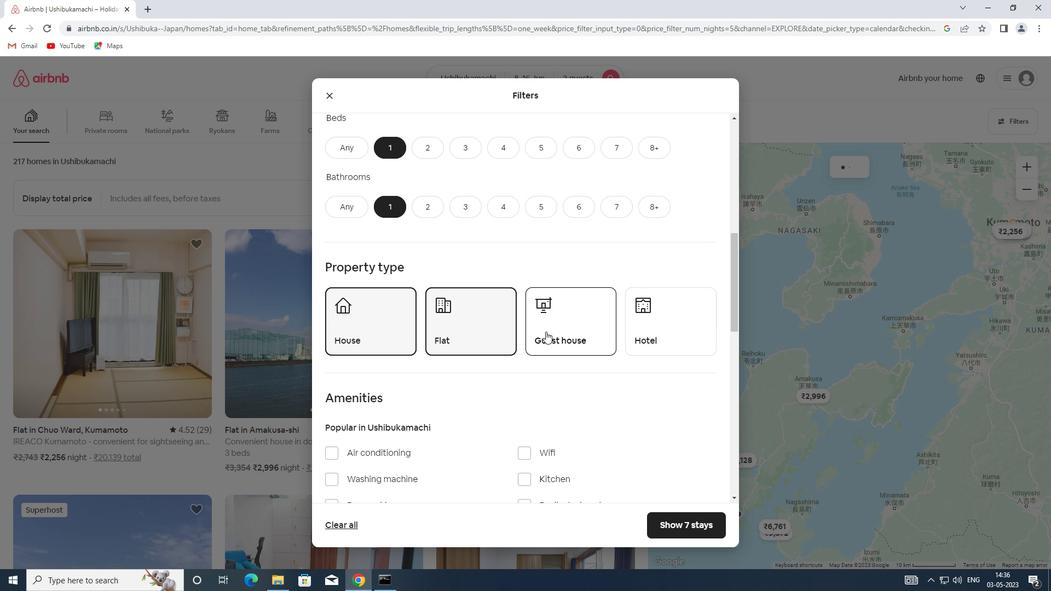 
Action: Mouse moved to (621, 327)
Screenshot: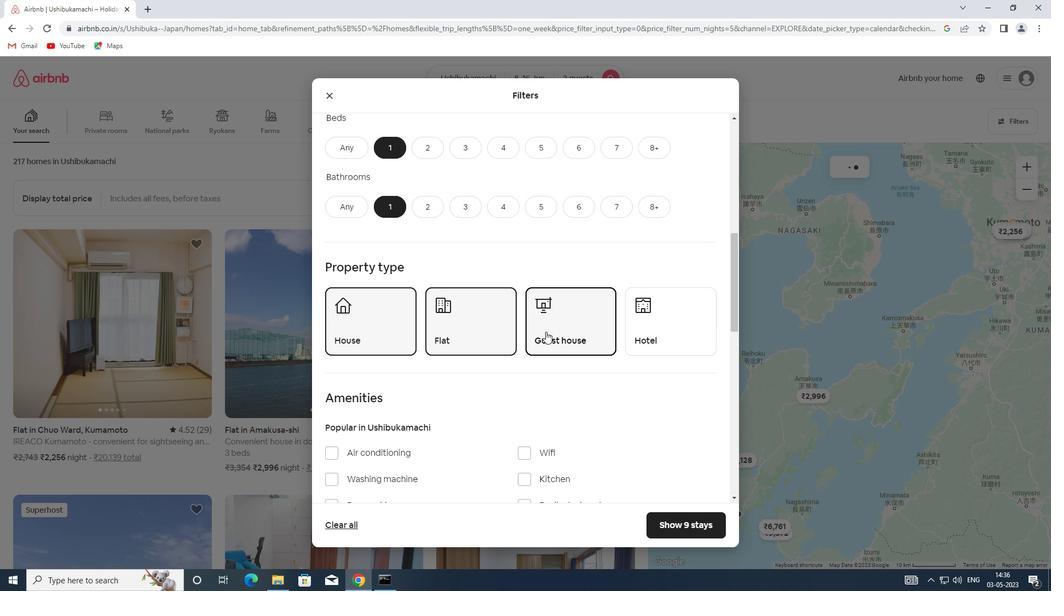 
Action: Mouse pressed left at (621, 327)
Screenshot: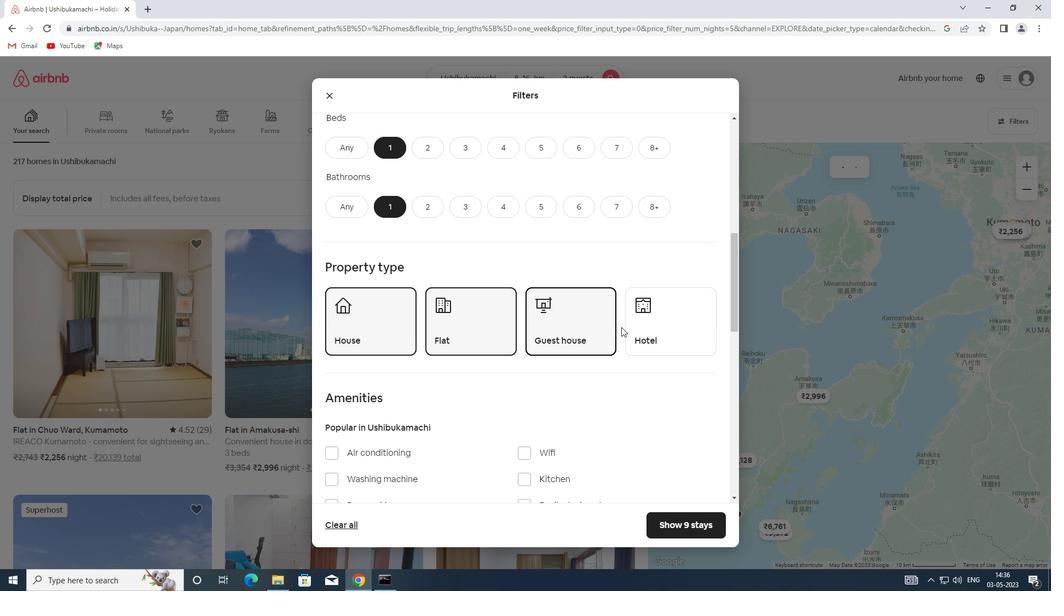 
Action: Mouse moved to (644, 329)
Screenshot: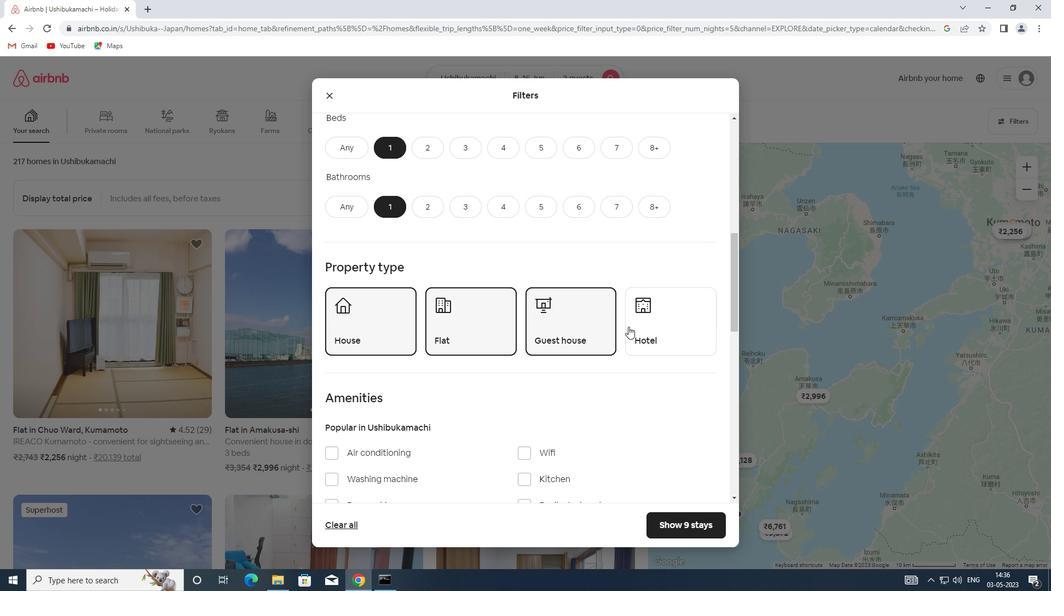 
Action: Mouse pressed left at (644, 329)
Screenshot: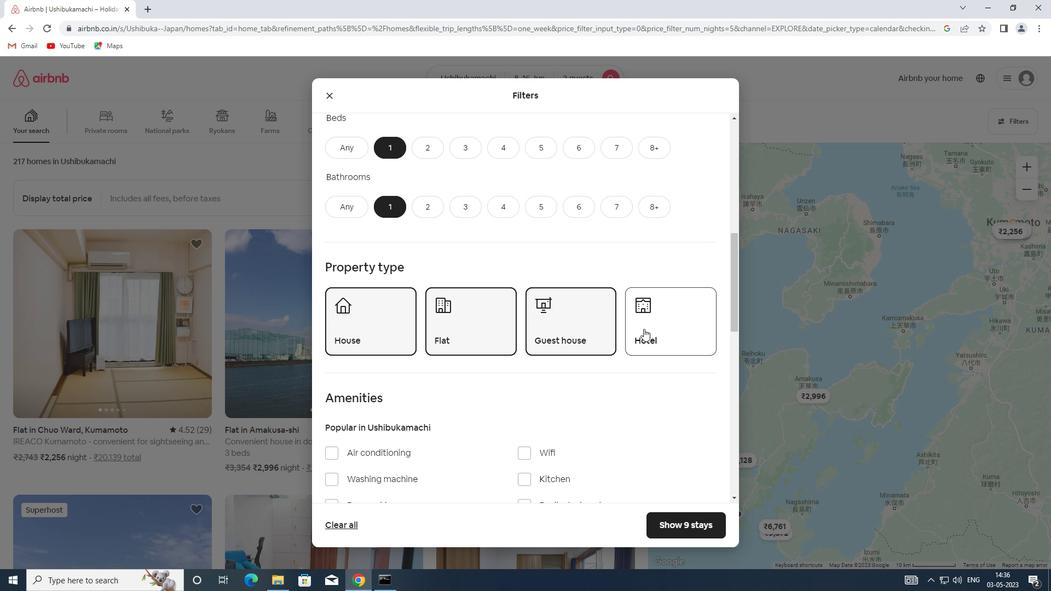 
Action: Mouse moved to (500, 340)
Screenshot: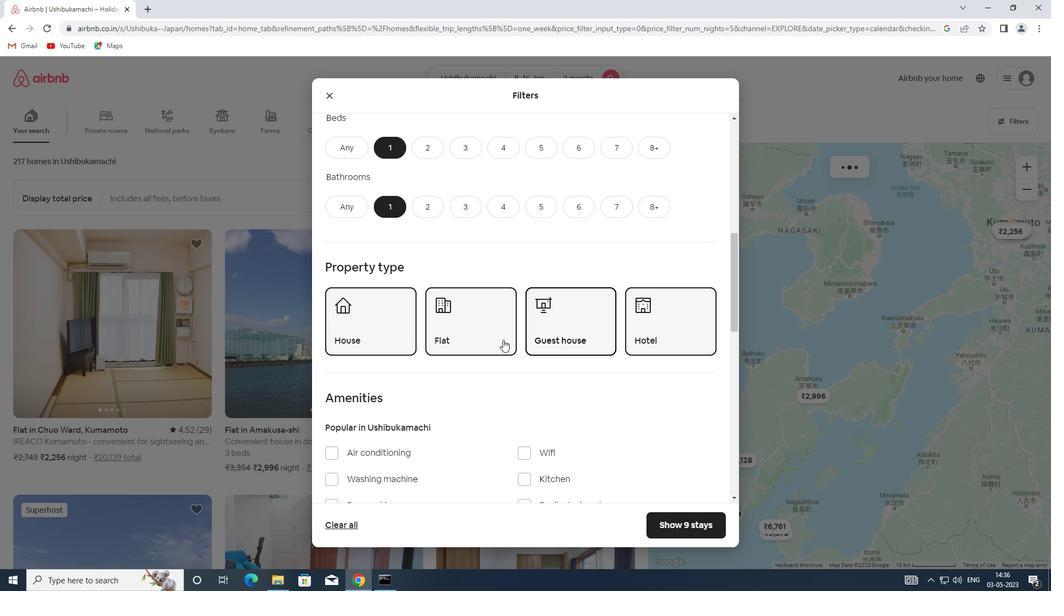 
Action: Mouse scrolled (500, 339) with delta (0, 0)
Screenshot: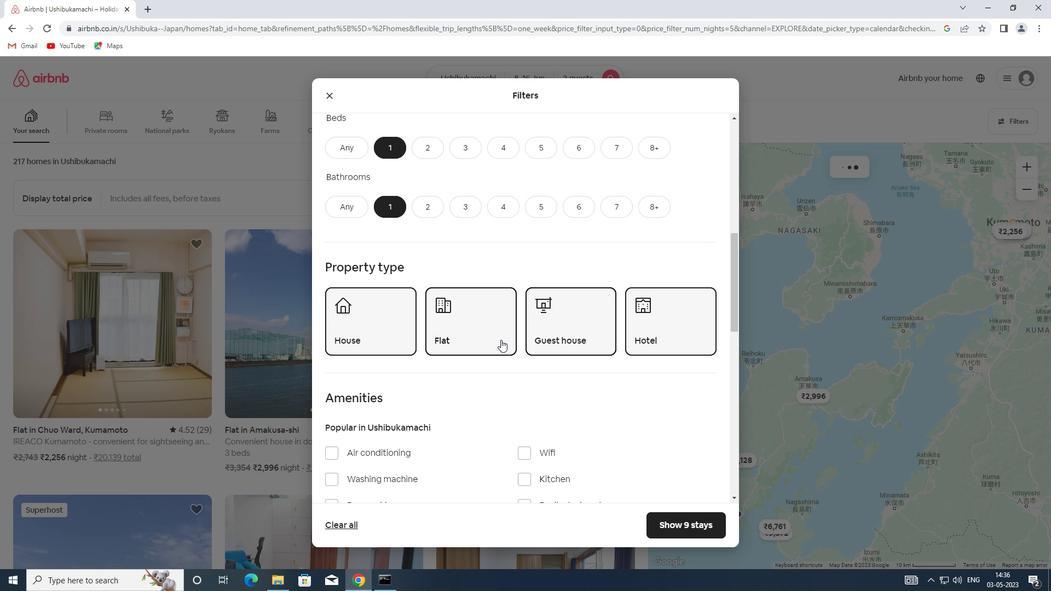 
Action: Mouse scrolled (500, 339) with delta (0, 0)
Screenshot: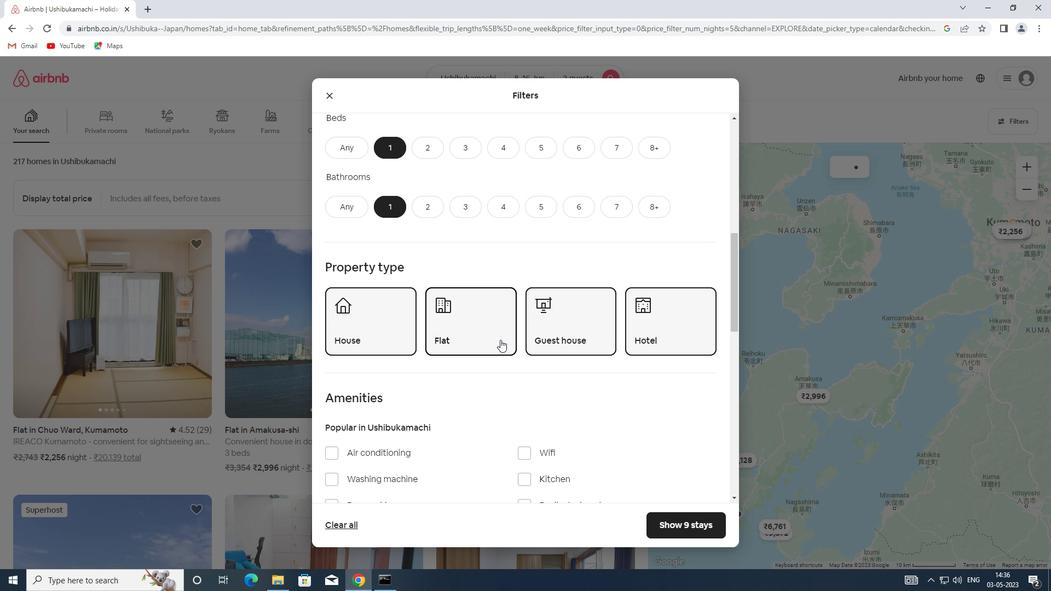 
Action: Mouse scrolled (500, 339) with delta (0, 0)
Screenshot: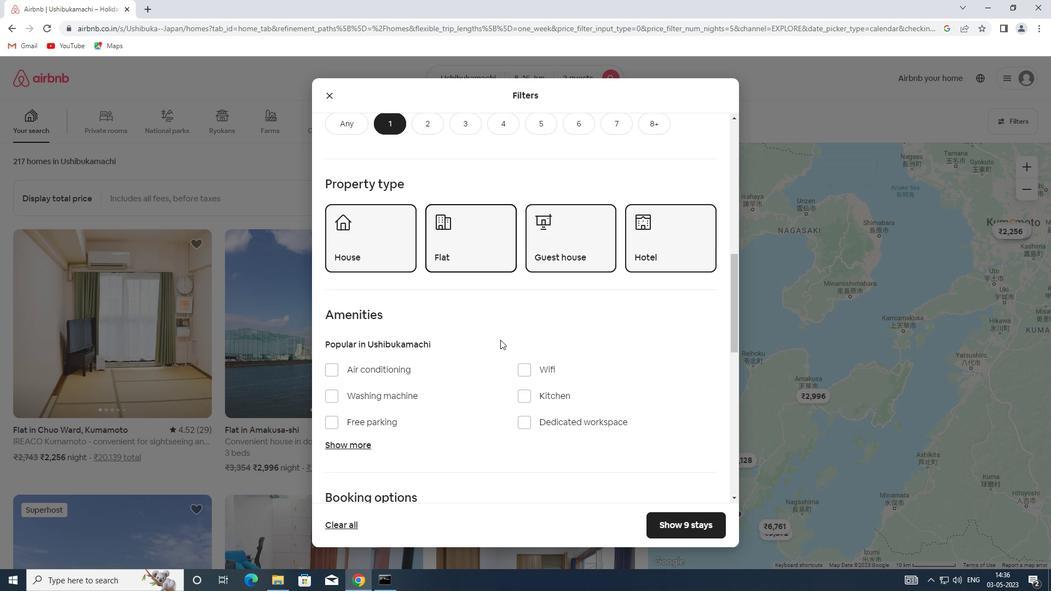 
Action: Mouse moved to (390, 318)
Screenshot: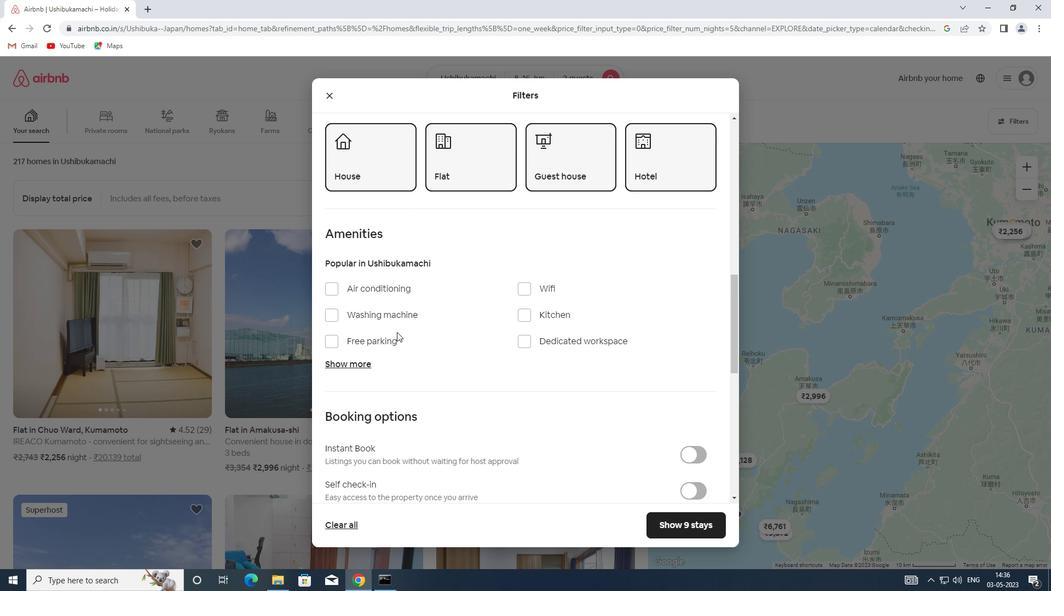 
Action: Mouse pressed left at (390, 318)
Screenshot: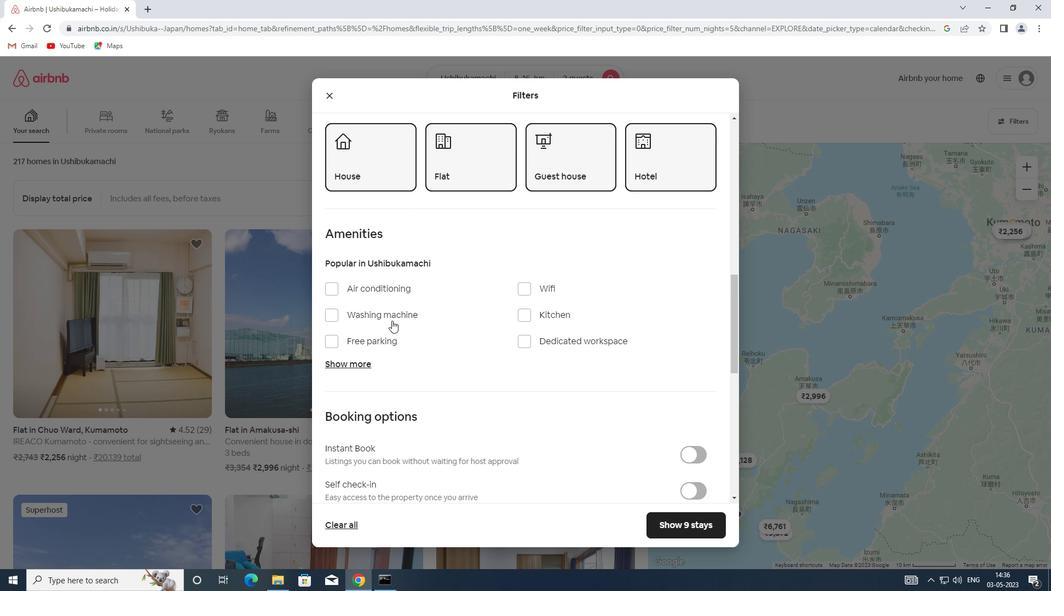 
Action: Mouse moved to (393, 316)
Screenshot: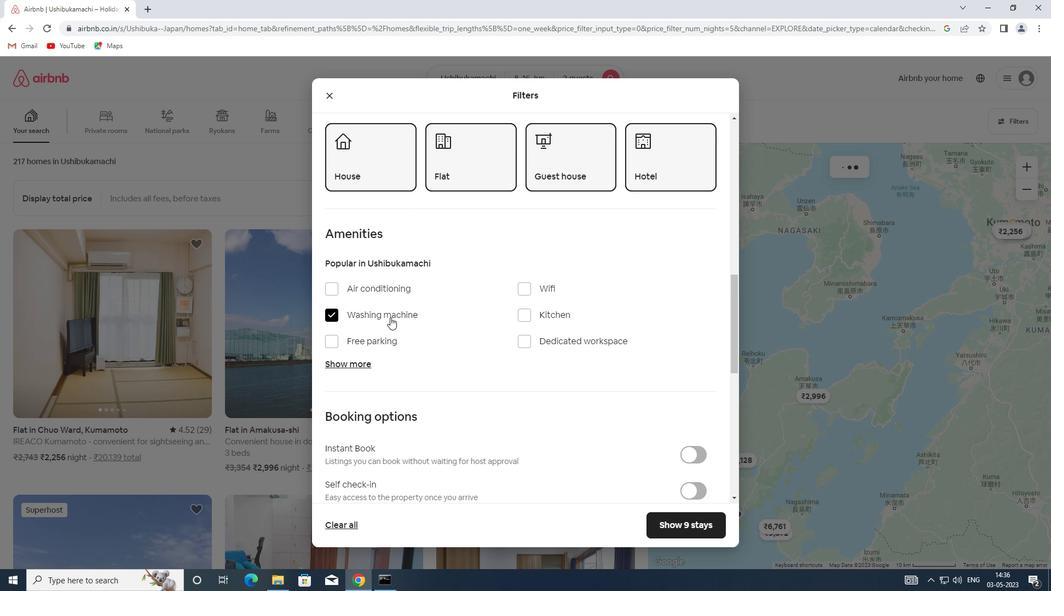 
Action: Mouse scrolled (393, 315) with delta (0, 0)
Screenshot: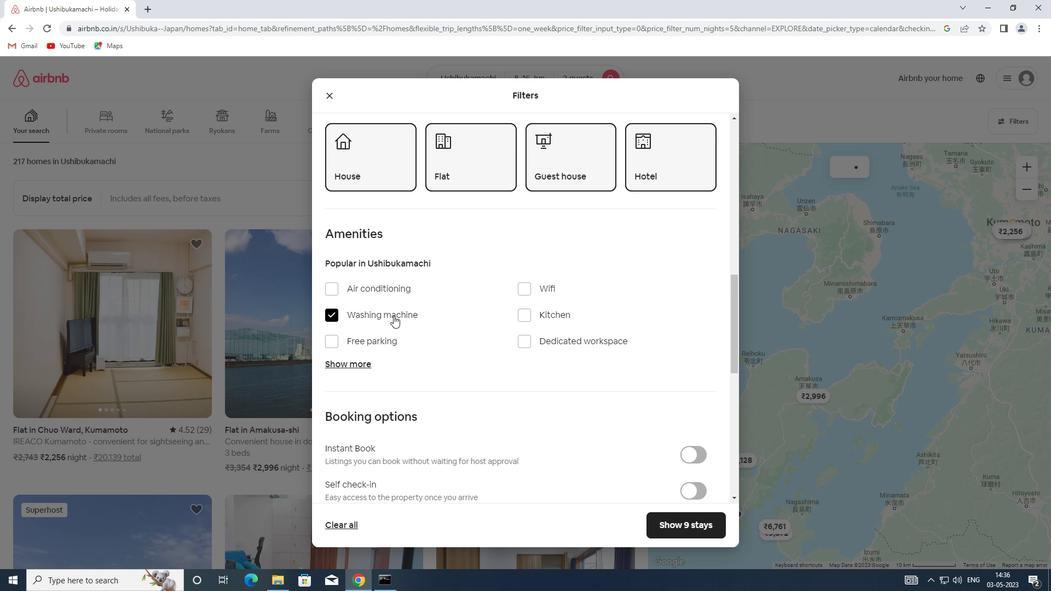 
Action: Mouse scrolled (393, 315) with delta (0, 0)
Screenshot: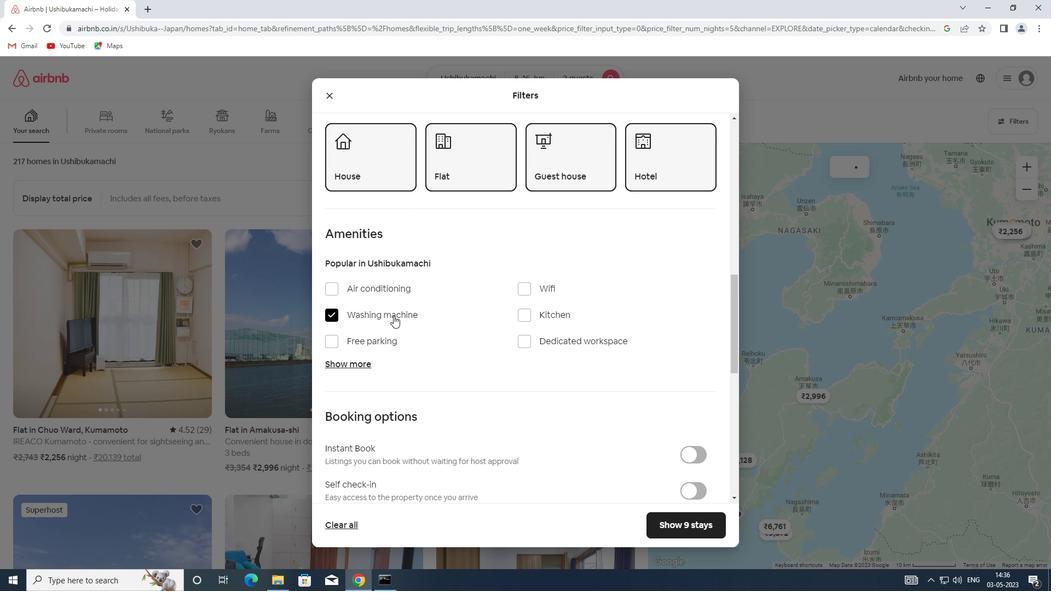 
Action: Mouse scrolled (393, 315) with delta (0, 0)
Screenshot: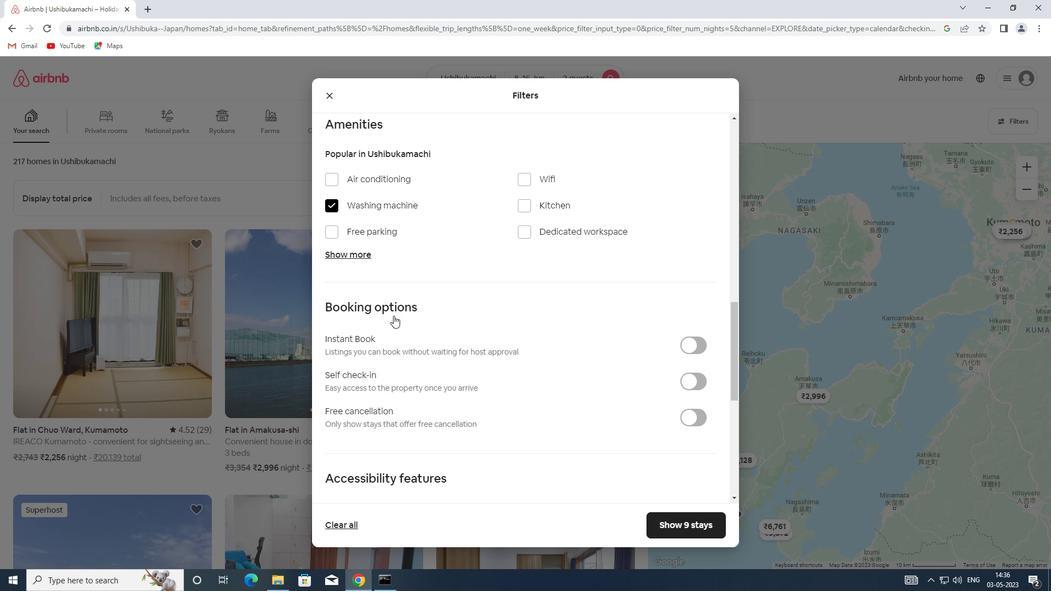 
Action: Mouse scrolled (393, 315) with delta (0, 0)
Screenshot: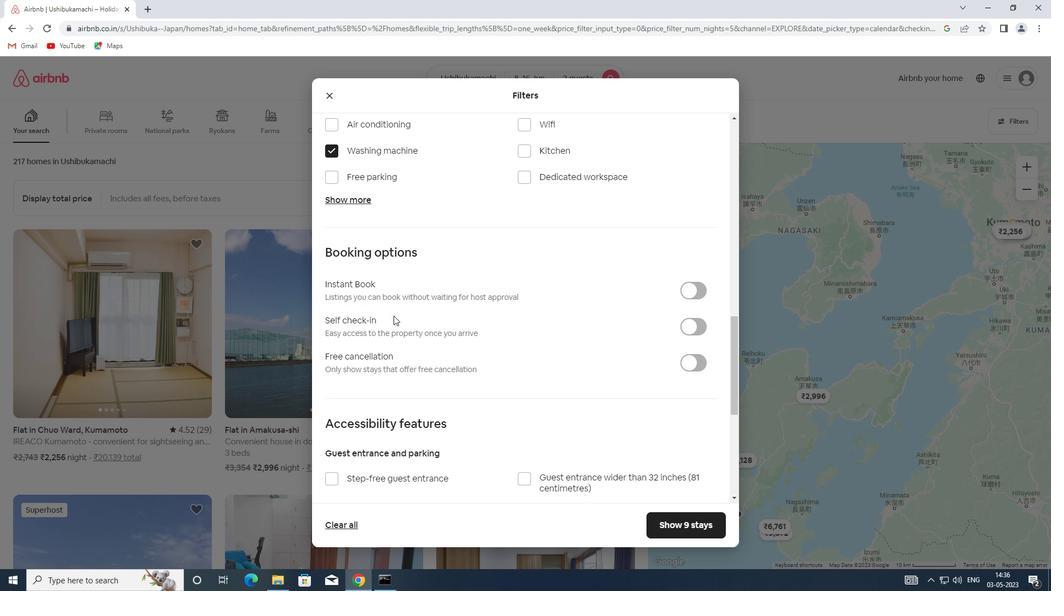 
Action: Mouse moved to (695, 274)
Screenshot: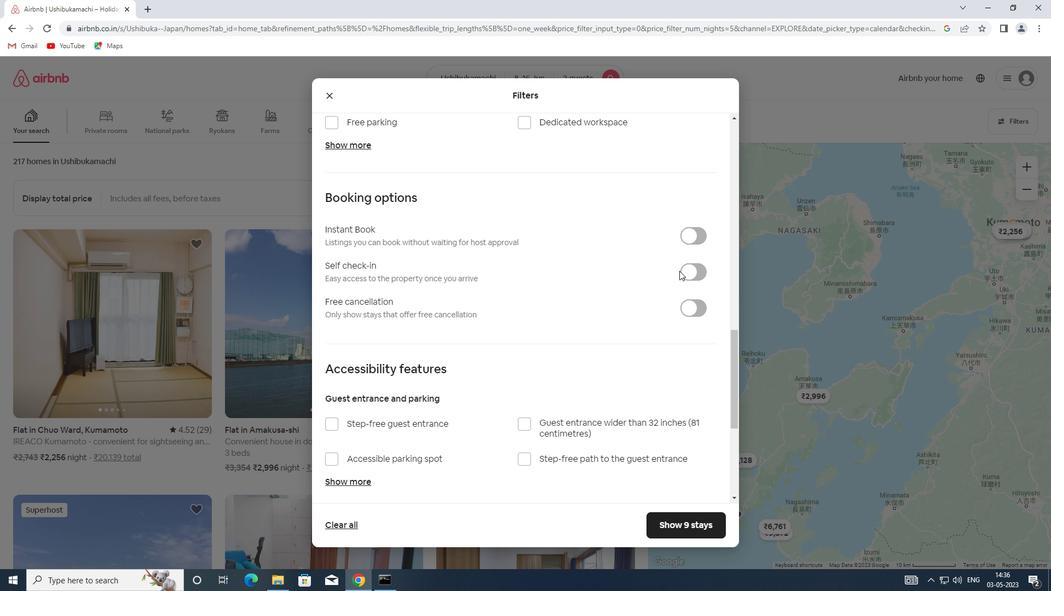 
Action: Mouse pressed left at (695, 274)
Screenshot: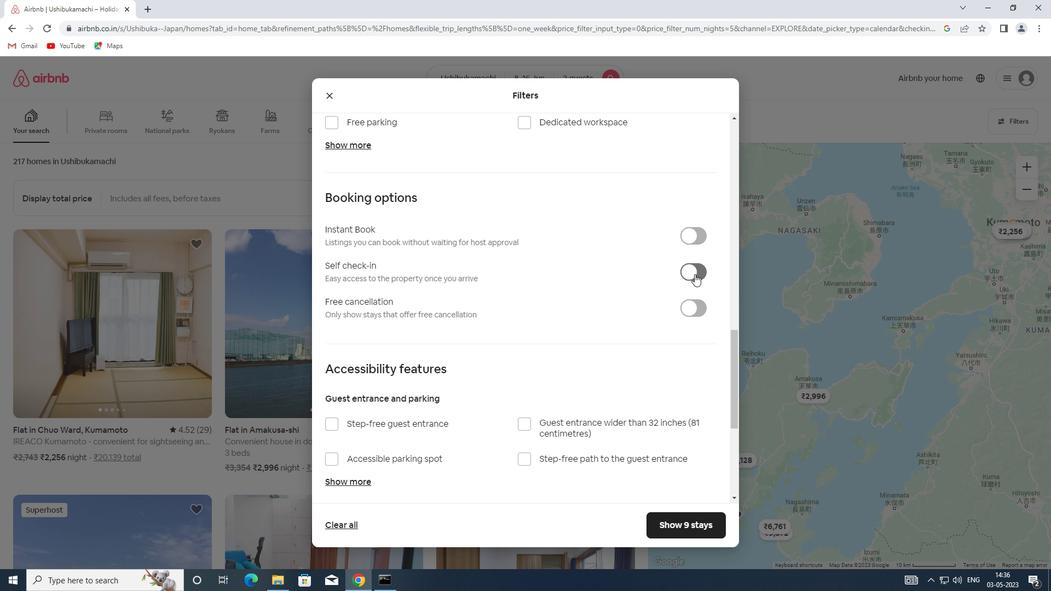 
Action: Mouse moved to (506, 373)
Screenshot: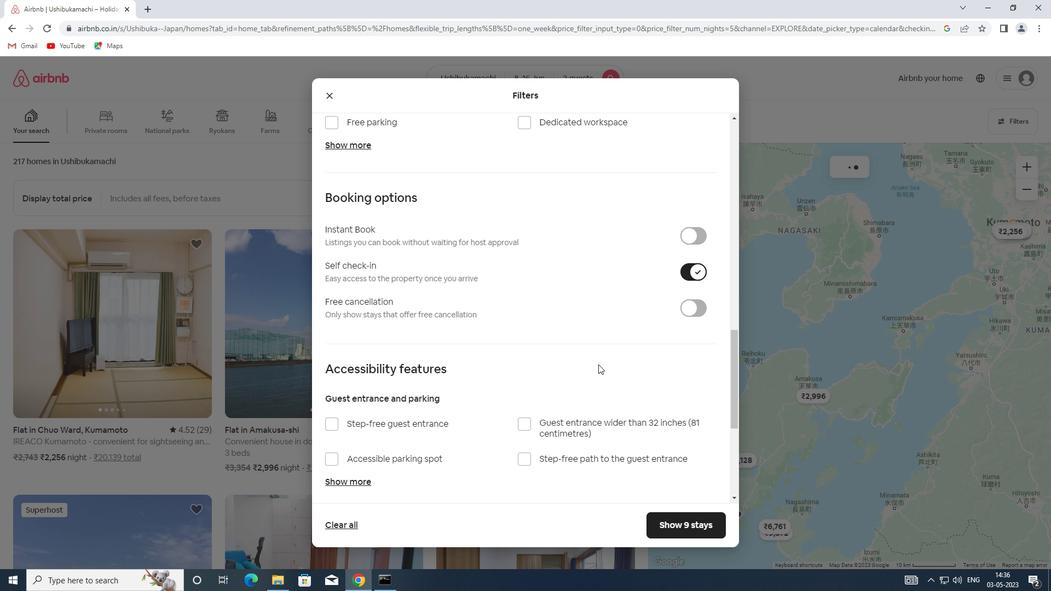 
Action: Mouse scrolled (506, 372) with delta (0, 0)
Screenshot: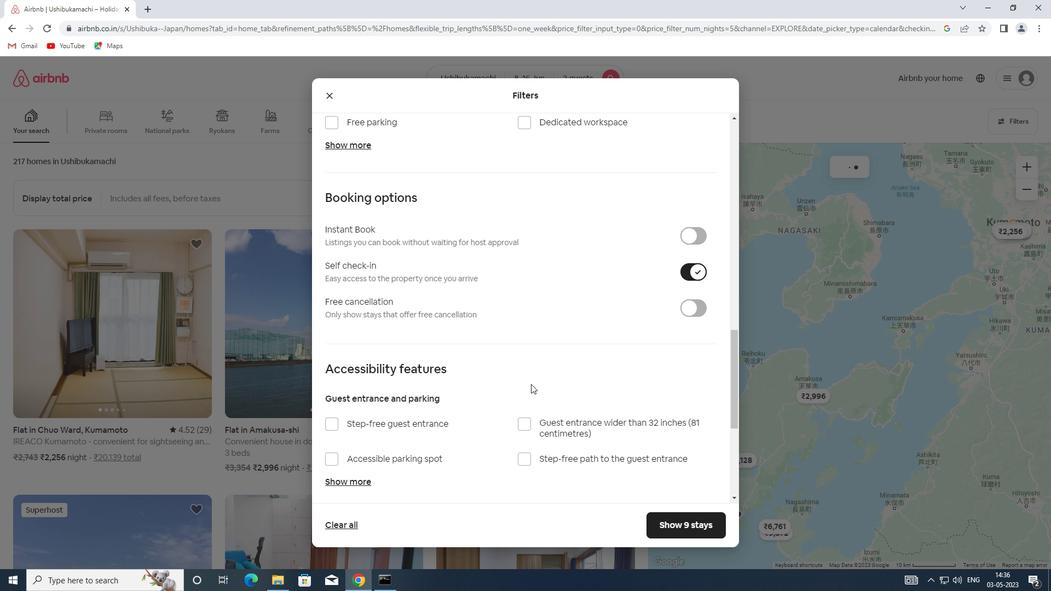 
Action: Mouse scrolled (506, 372) with delta (0, 0)
Screenshot: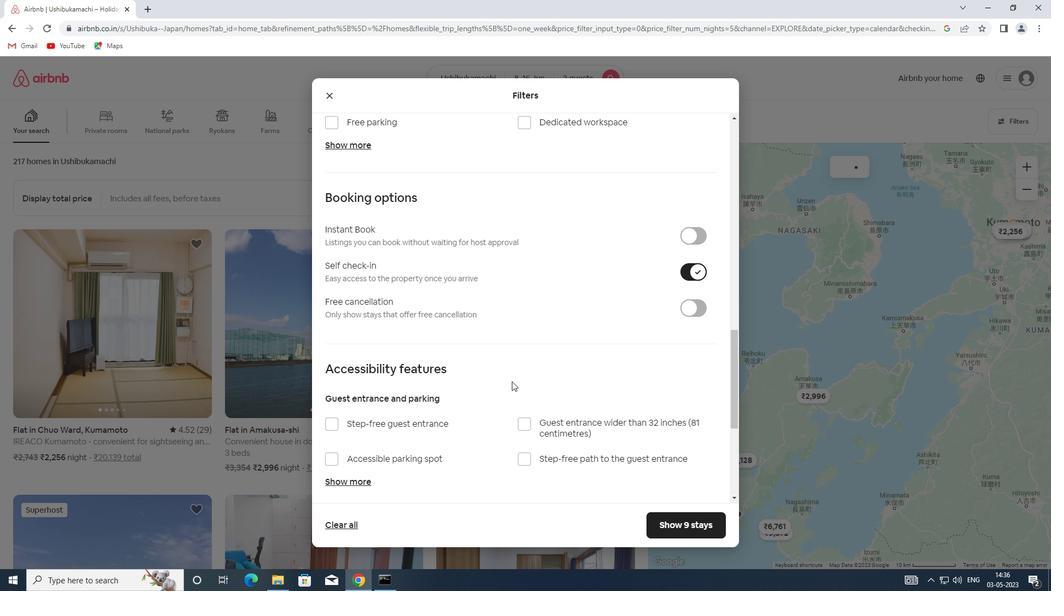 
Action: Mouse scrolled (506, 372) with delta (0, 0)
Screenshot: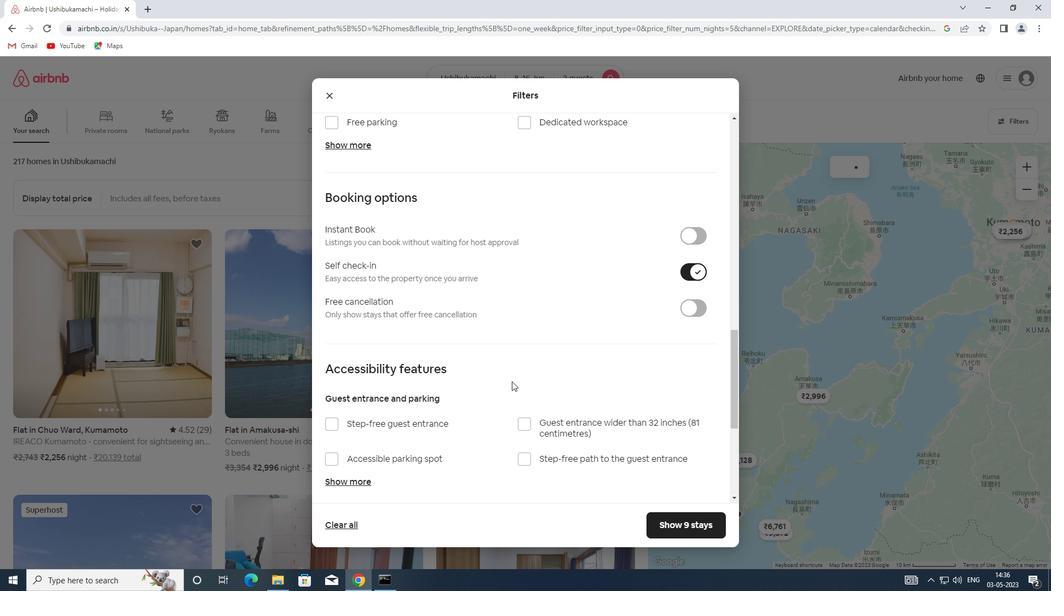 
Action: Mouse scrolled (506, 372) with delta (0, 0)
Screenshot: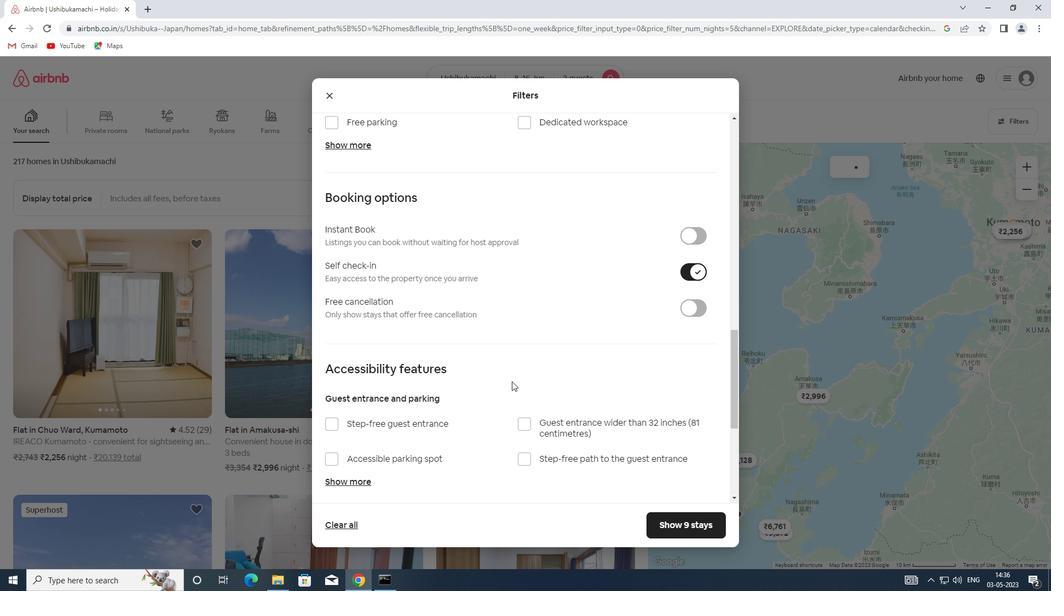 
Action: Mouse moved to (359, 468)
Screenshot: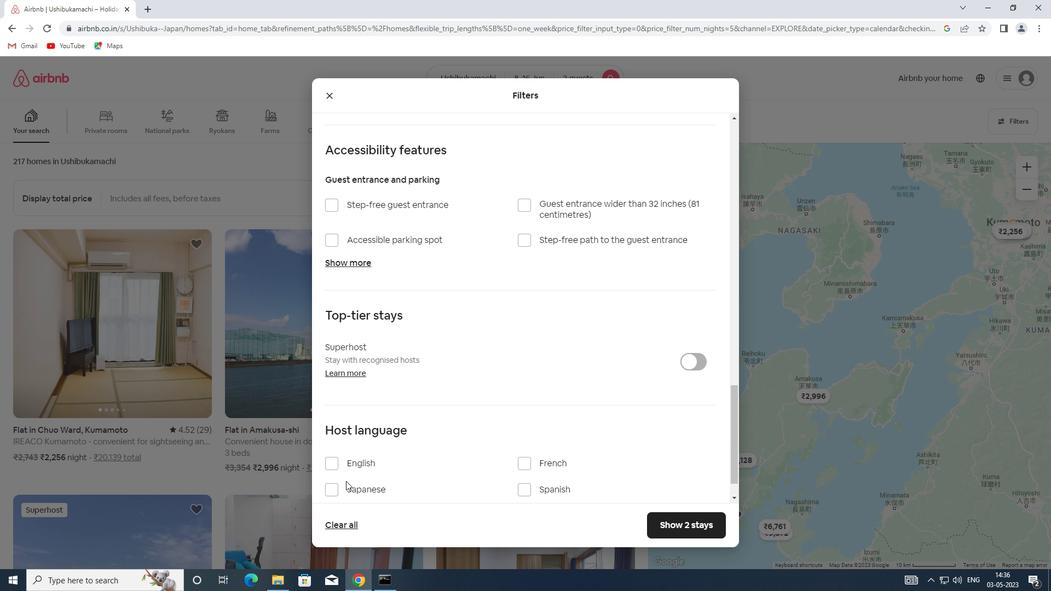 
Action: Mouse pressed left at (359, 468)
Screenshot: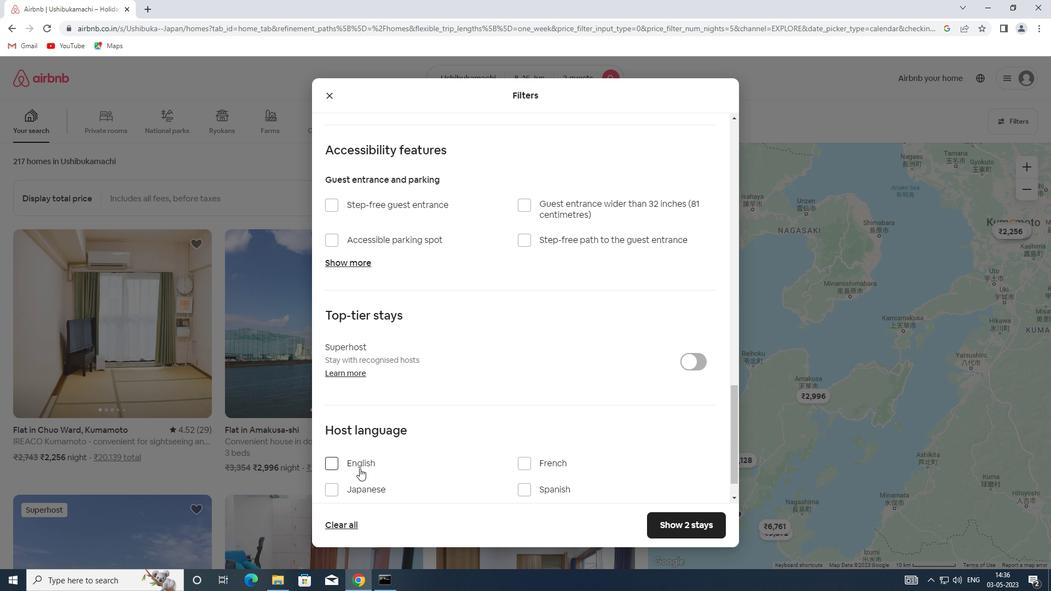 
Action: Mouse moved to (704, 527)
Screenshot: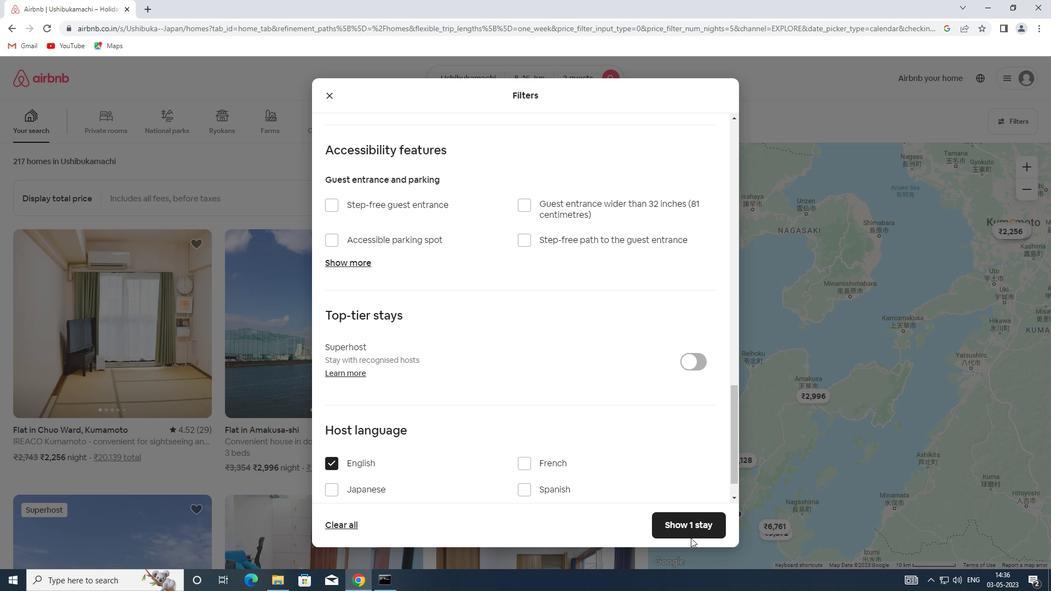 
Action: Mouse pressed left at (704, 527)
Screenshot: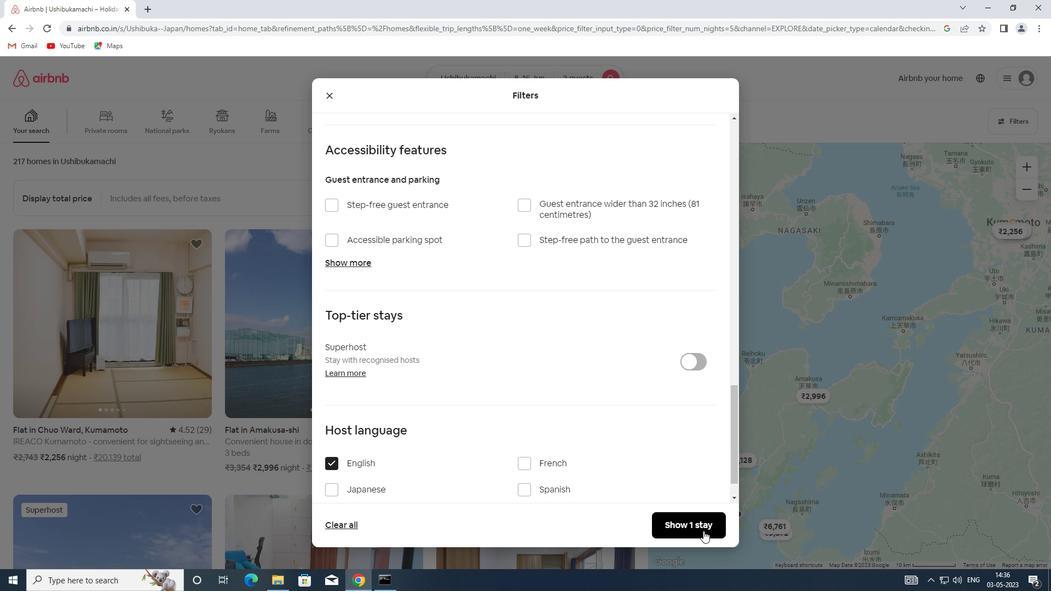 
